 Task: Find connections with filter location Dehra Dūn with filter topic #energywith filter profile language French with filter current company Lodha  with filter school Mumbai Jobs with filter industry Operations Consulting with filter service category Print Design with filter keywords title Data Analyst
Action: Mouse moved to (482, 64)
Screenshot: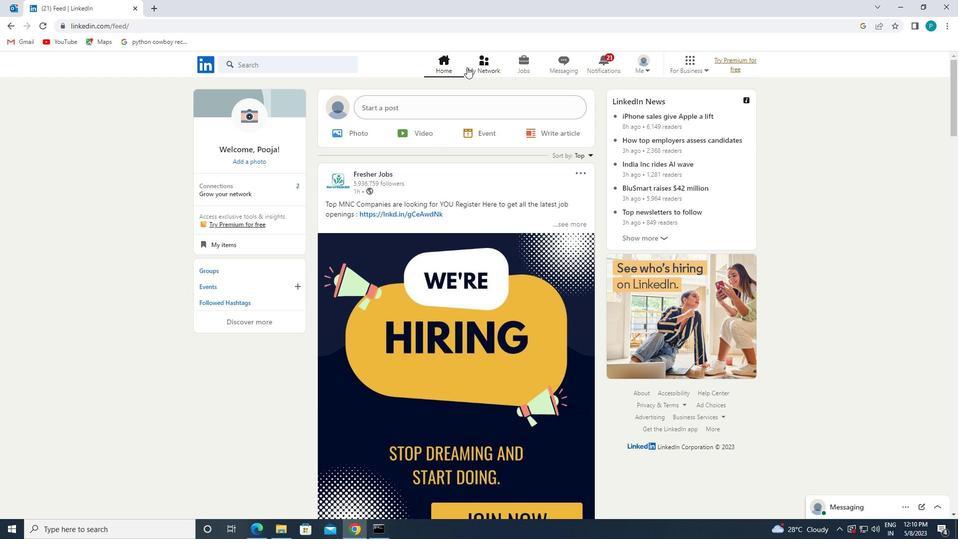 
Action: Mouse pressed left at (482, 64)
Screenshot: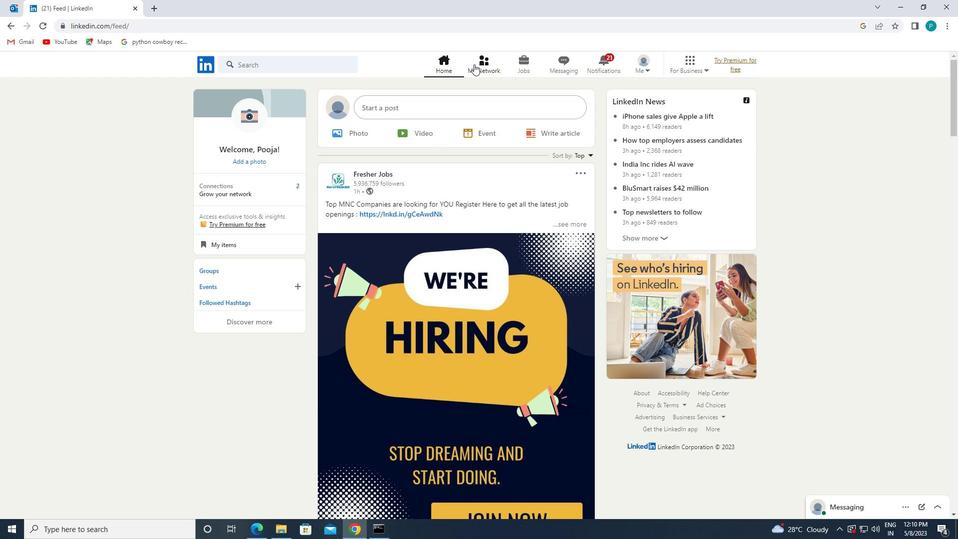 
Action: Mouse moved to (274, 114)
Screenshot: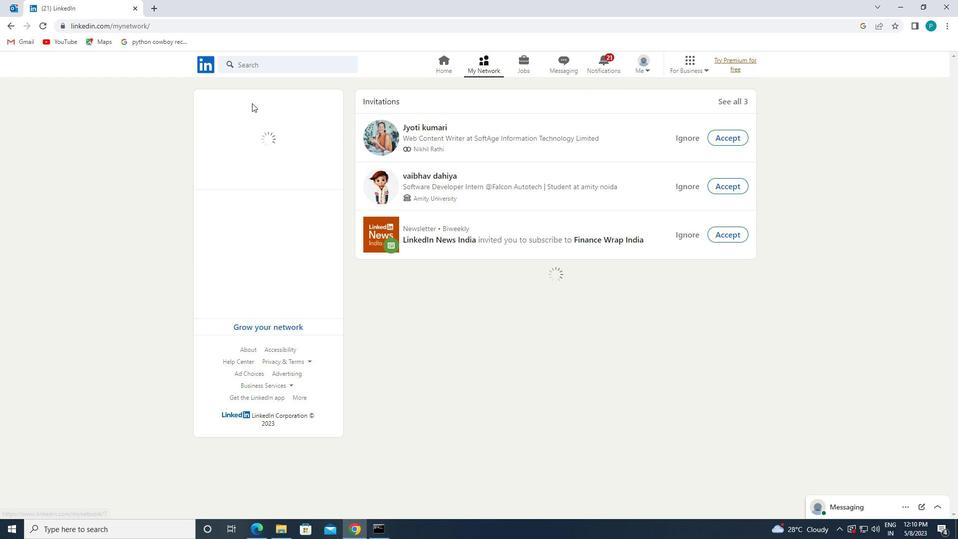 
Action: Mouse pressed left at (274, 114)
Screenshot: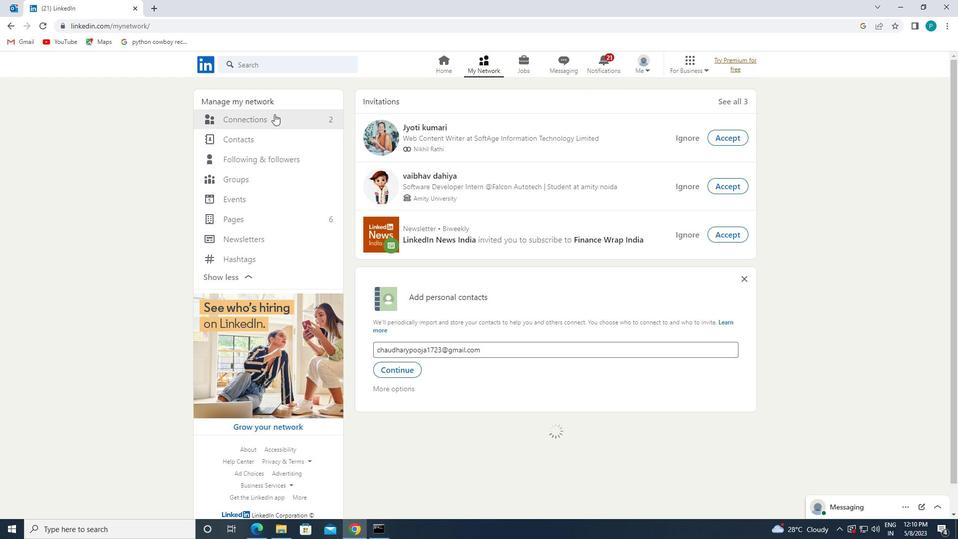 
Action: Mouse moved to (545, 116)
Screenshot: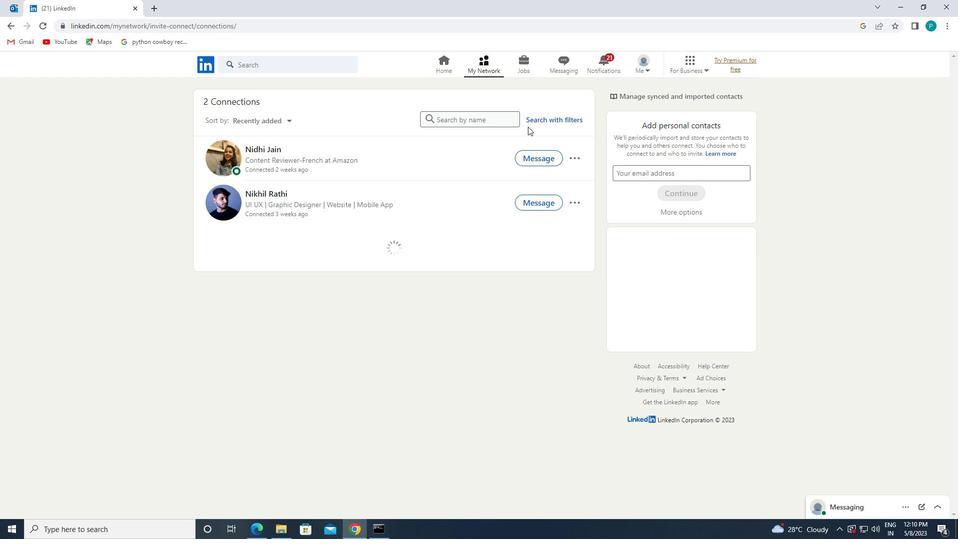 
Action: Mouse pressed left at (545, 116)
Screenshot: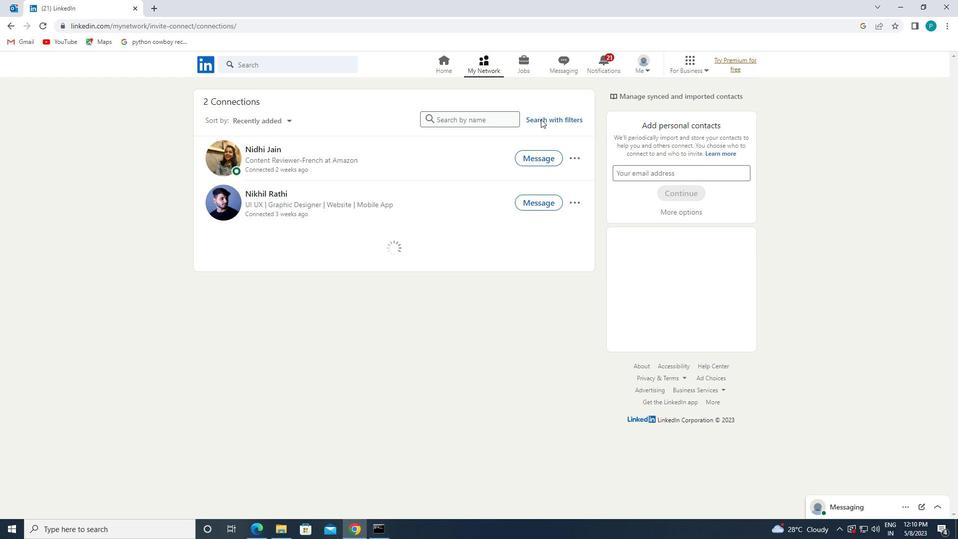 
Action: Mouse moved to (546, 123)
Screenshot: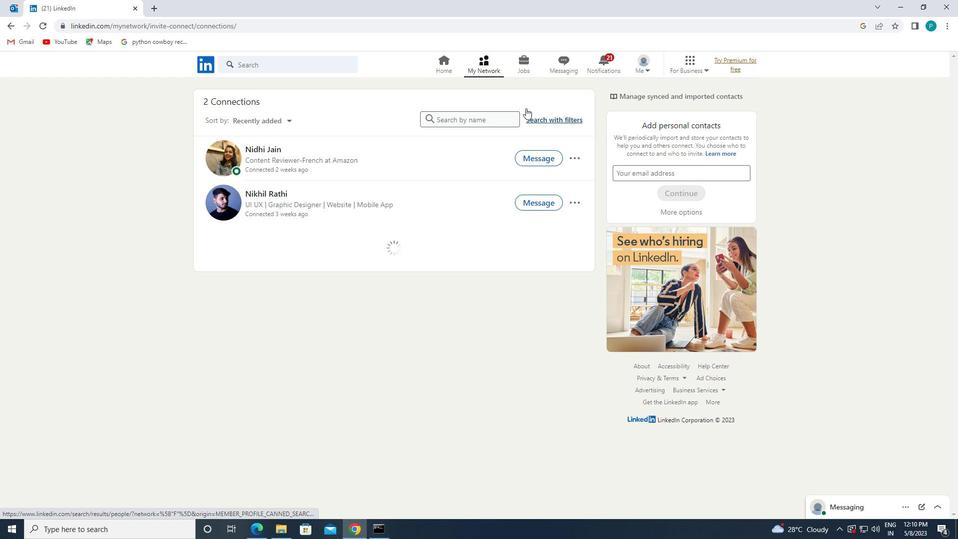 
Action: Mouse pressed left at (546, 123)
Screenshot: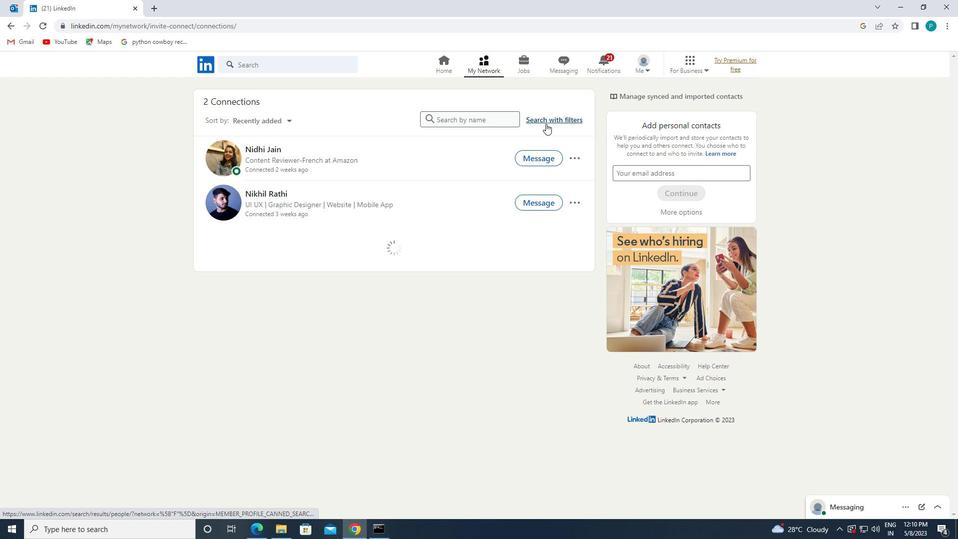 
Action: Mouse moved to (545, 122)
Screenshot: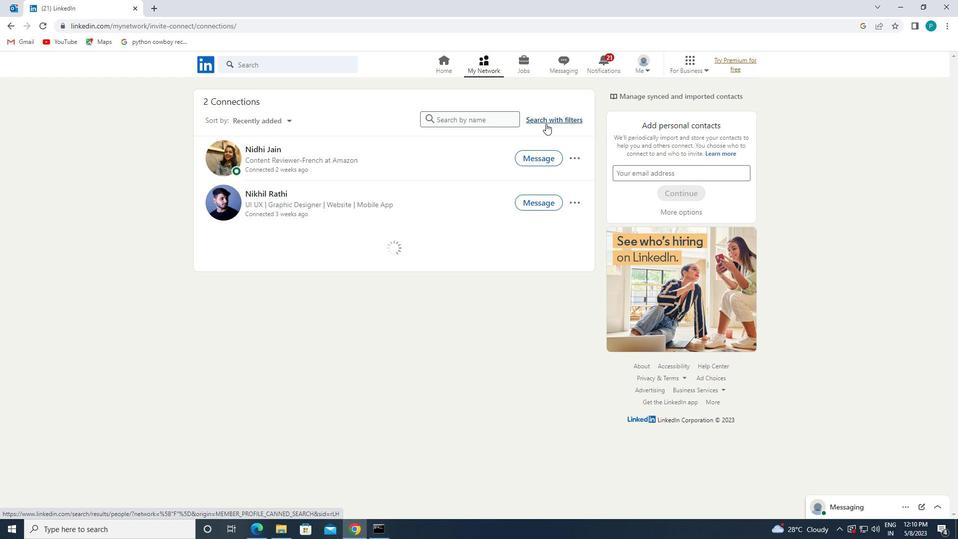 
Action: Mouse pressed left at (545, 122)
Screenshot: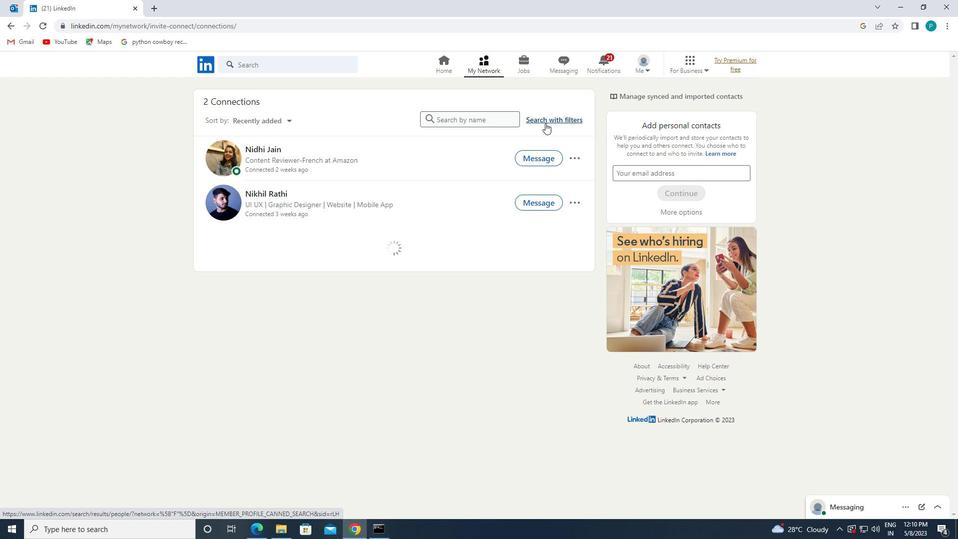 
Action: Mouse pressed left at (545, 122)
Screenshot: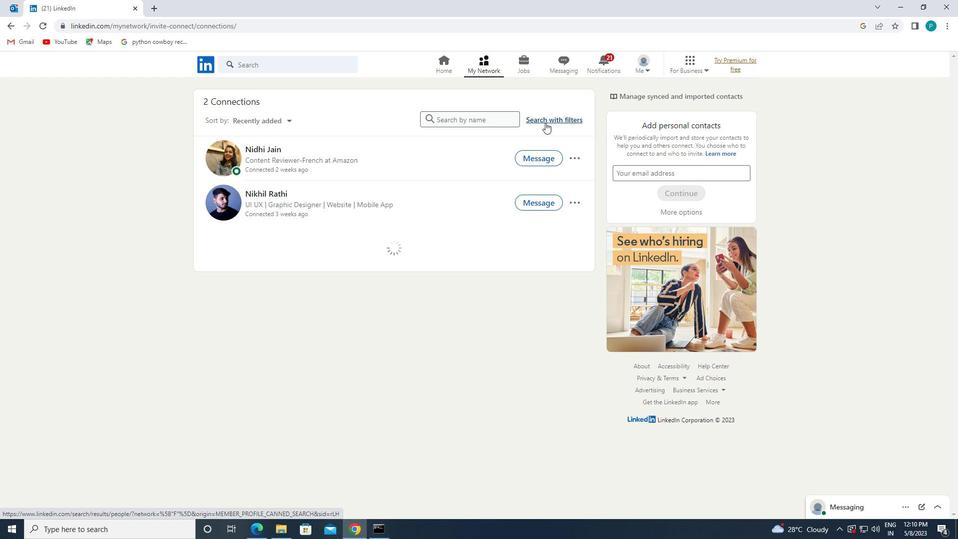 
Action: Mouse moved to (514, 90)
Screenshot: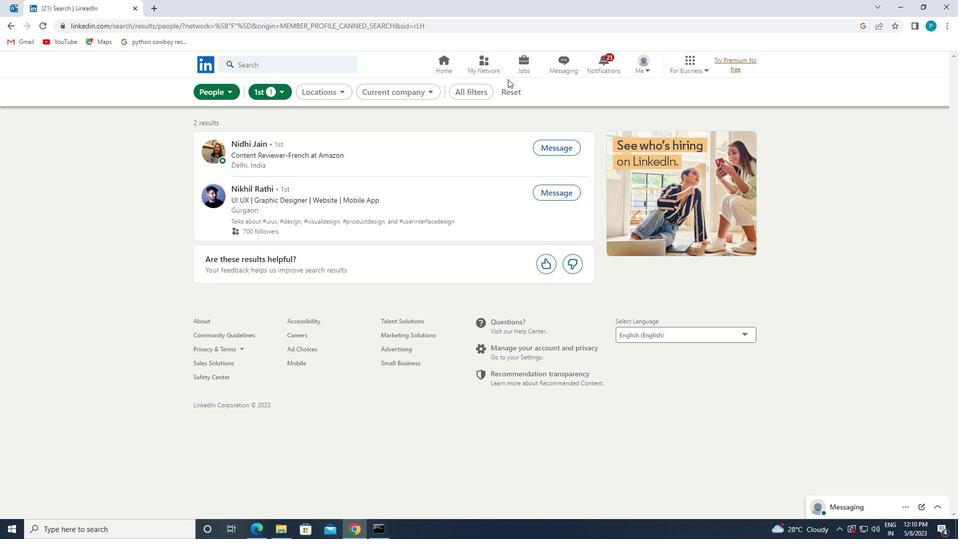 
Action: Mouse pressed left at (514, 90)
Screenshot: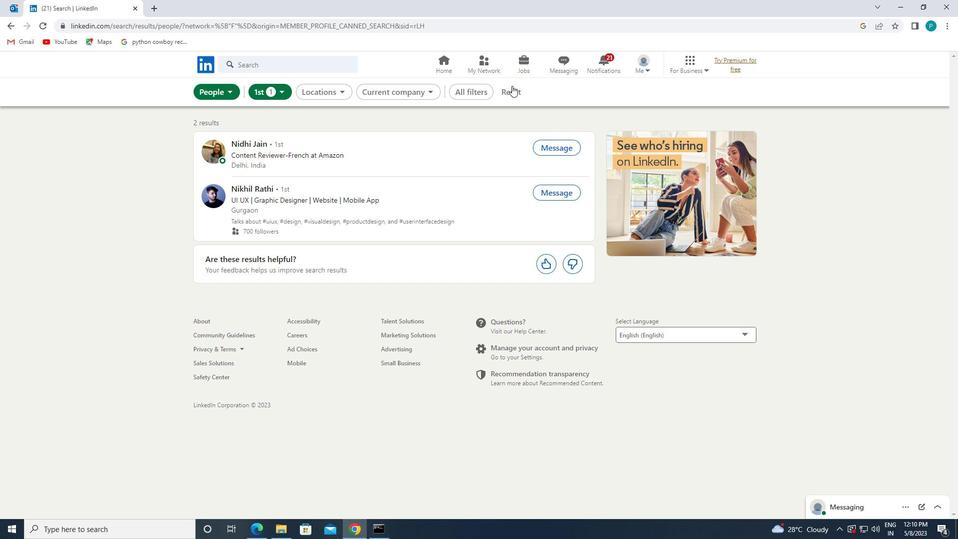 
Action: Mouse moved to (497, 83)
Screenshot: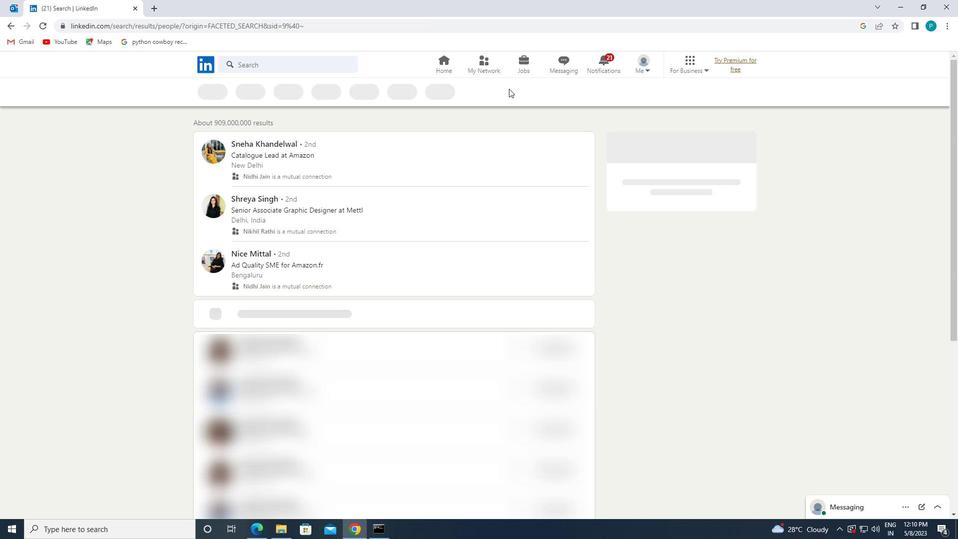 
Action: Mouse pressed left at (497, 83)
Screenshot: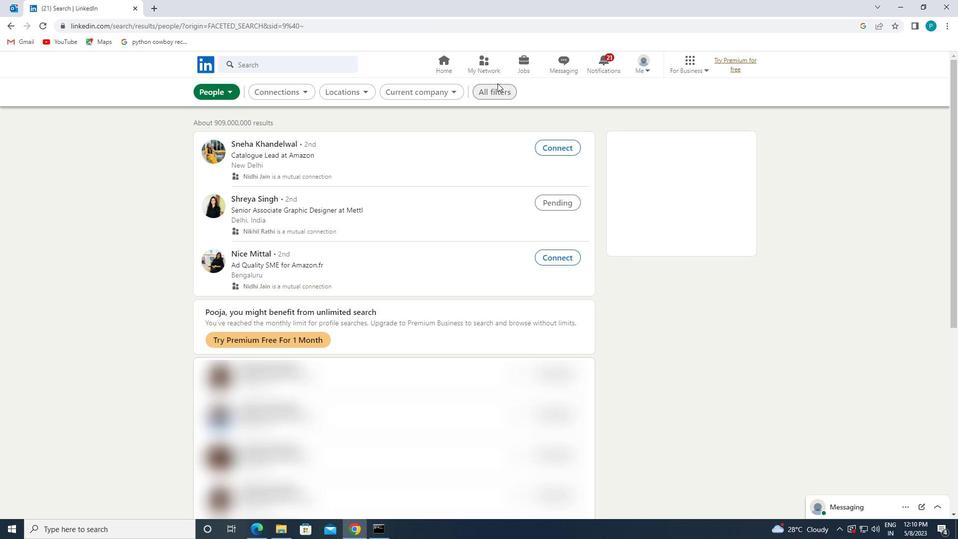 
Action: Mouse moved to (501, 87)
Screenshot: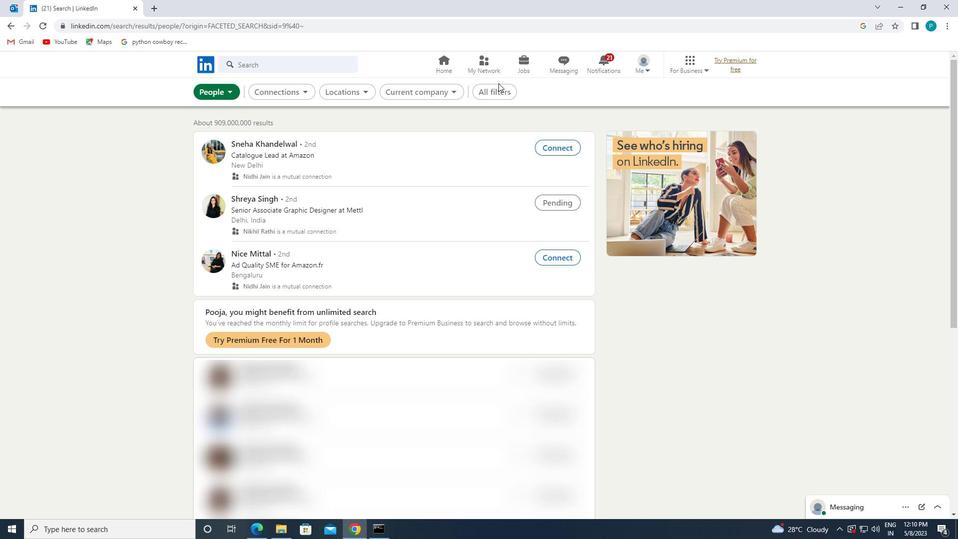 
Action: Mouse pressed left at (501, 87)
Screenshot: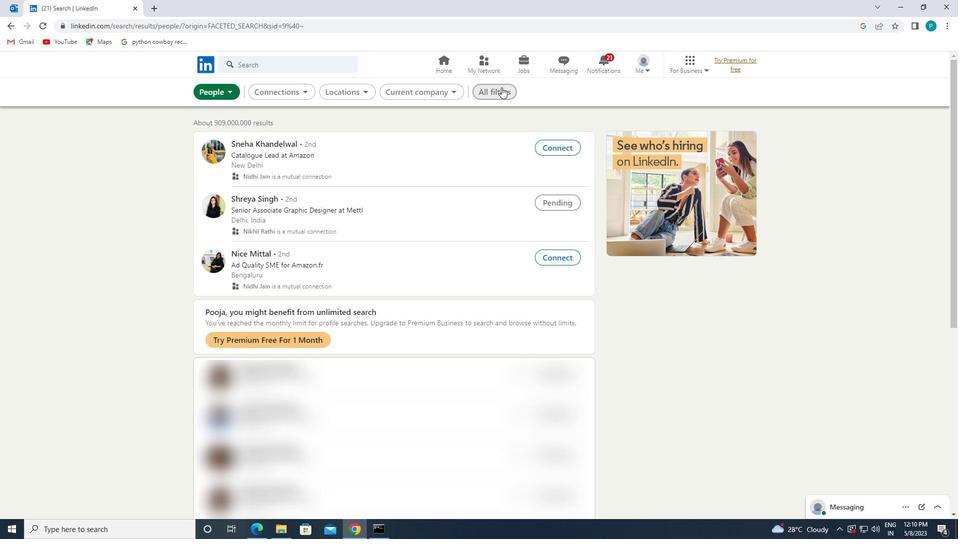 
Action: Mouse moved to (825, 218)
Screenshot: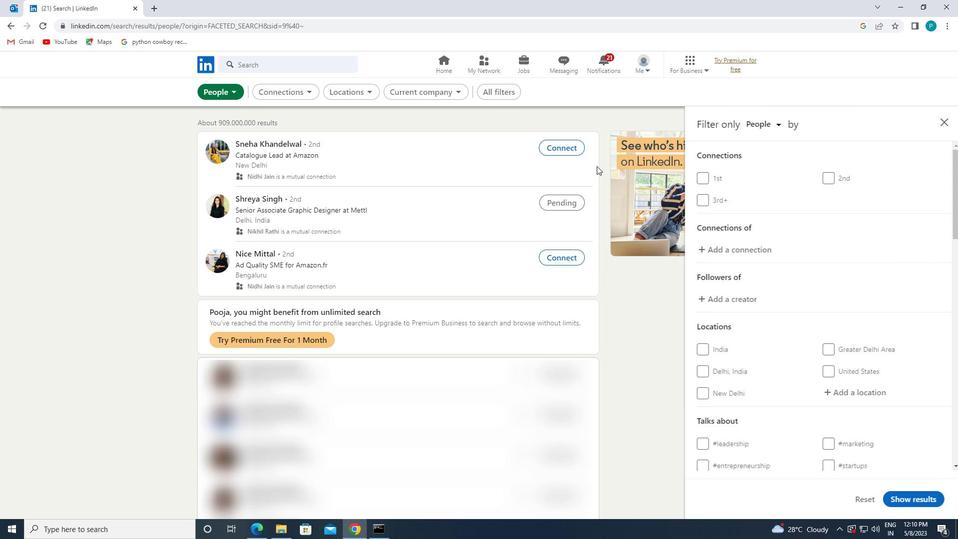 
Action: Mouse scrolled (825, 218) with delta (0, 0)
Screenshot: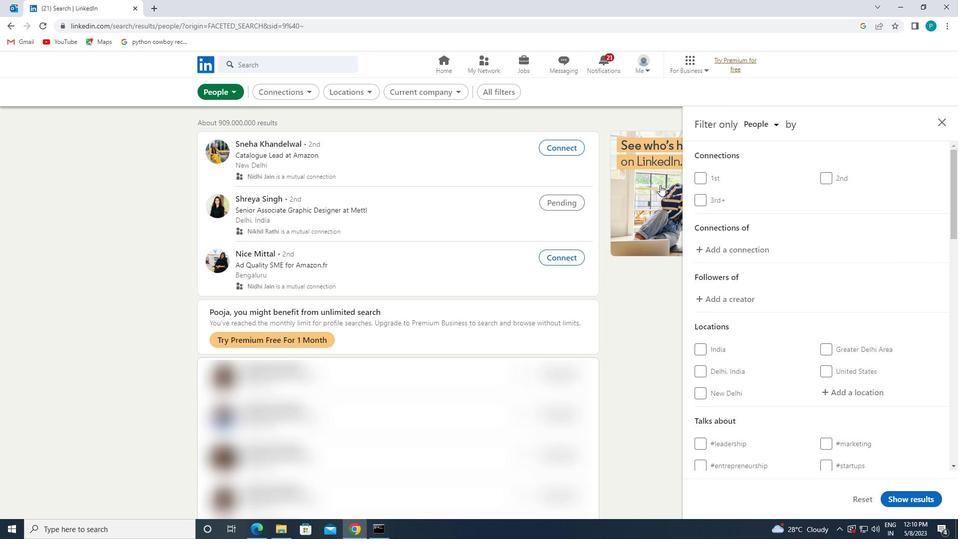 
Action: Mouse moved to (826, 220)
Screenshot: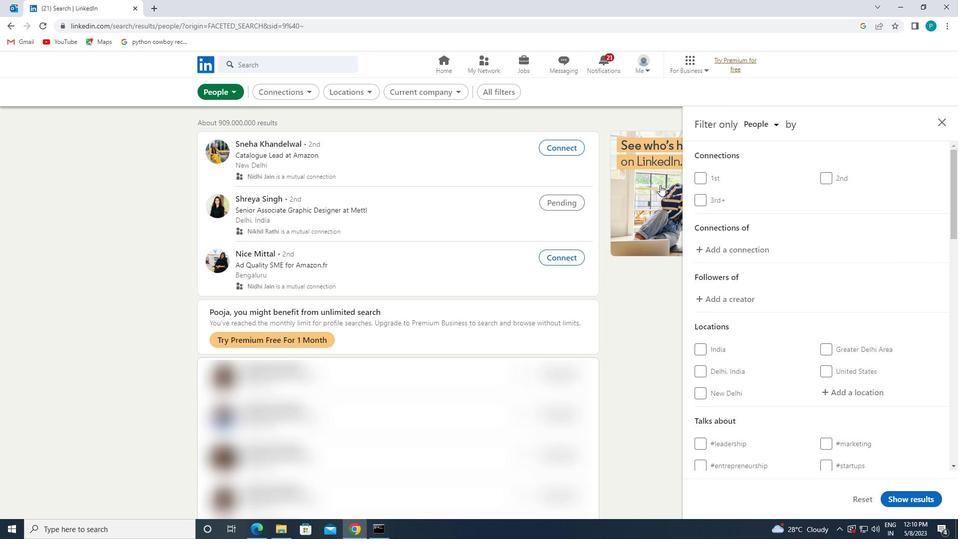 
Action: Mouse scrolled (826, 220) with delta (0, 0)
Screenshot: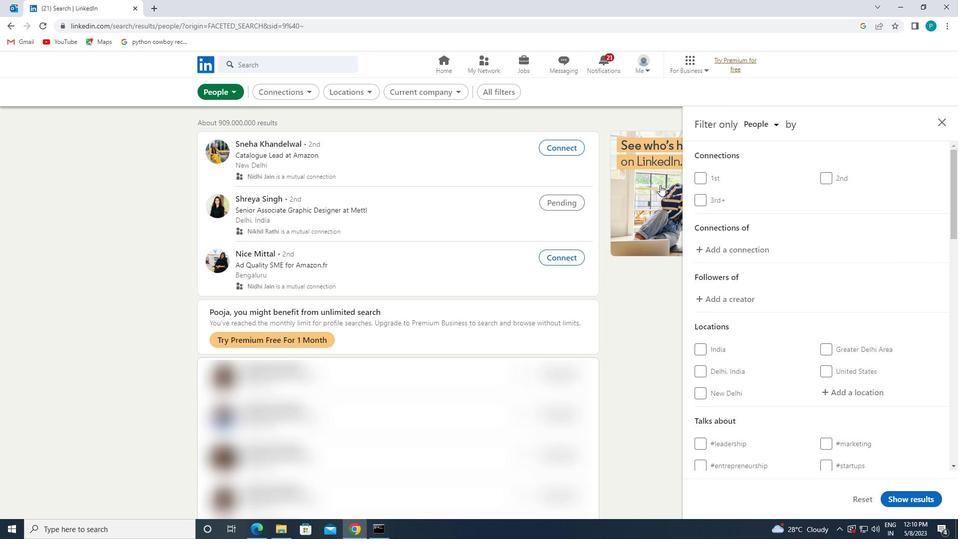 
Action: Mouse moved to (826, 222)
Screenshot: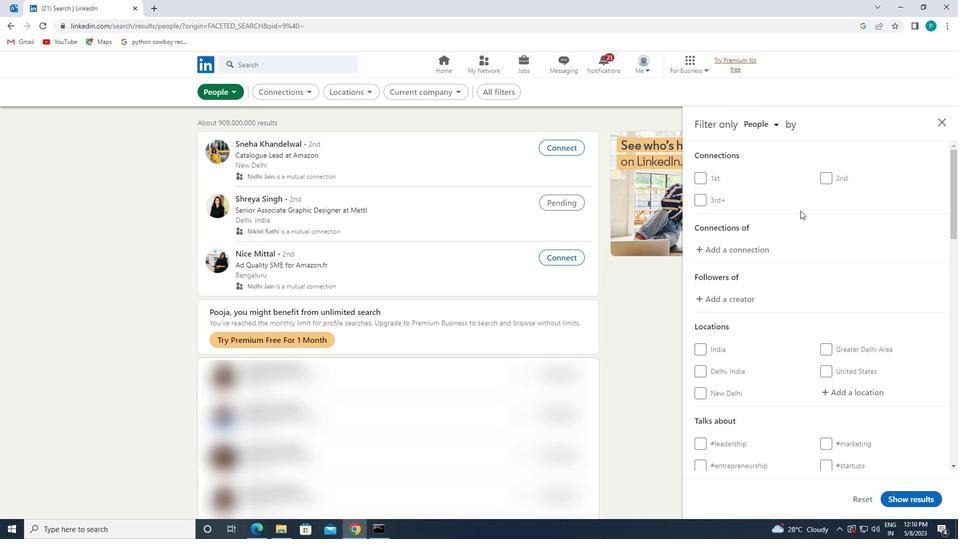 
Action: Mouse scrolled (826, 221) with delta (0, 0)
Screenshot: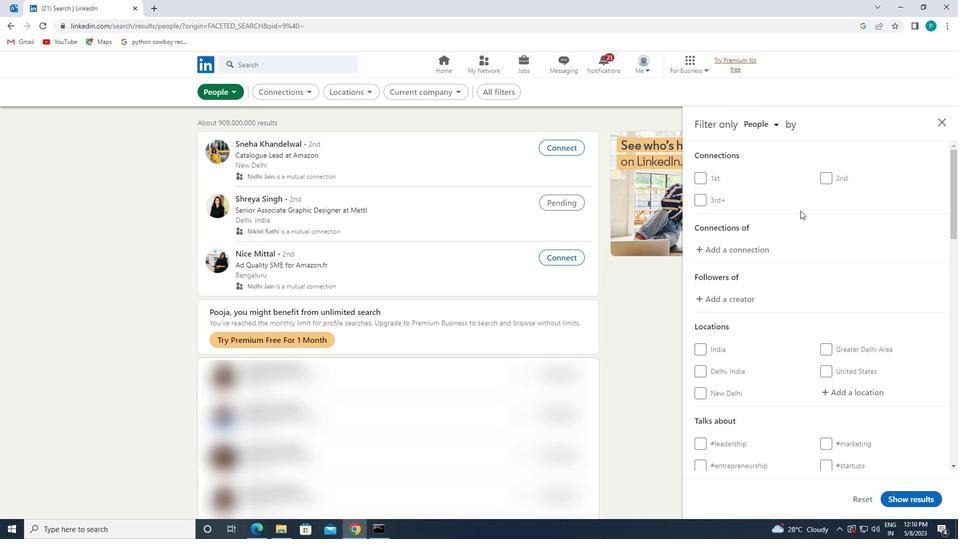 
Action: Mouse moved to (836, 249)
Screenshot: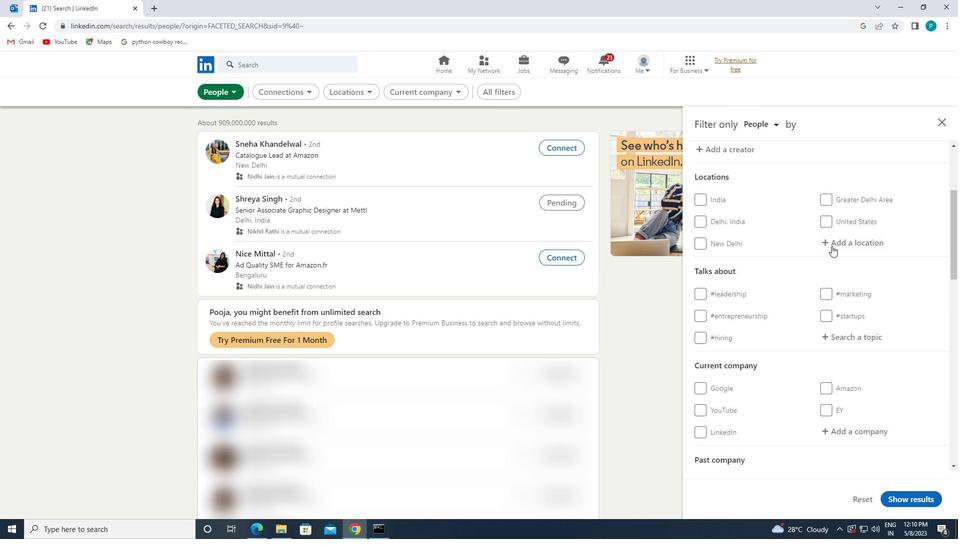 
Action: Mouse pressed left at (836, 249)
Screenshot: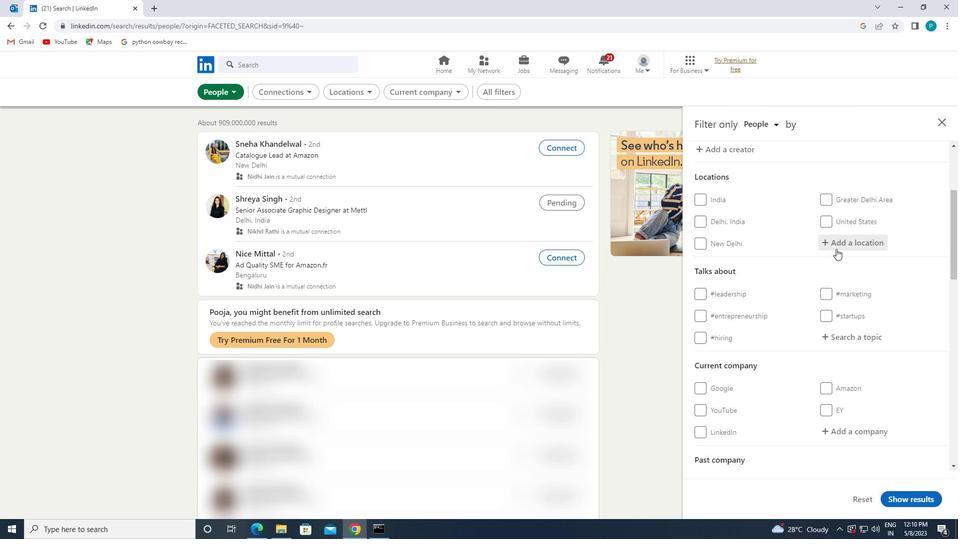
Action: Key pressed <Key.caps_lock>d<Key.caps_lock>hera<Key.space><Key.caps_lock>d<Key.caps_lock>un
Screenshot: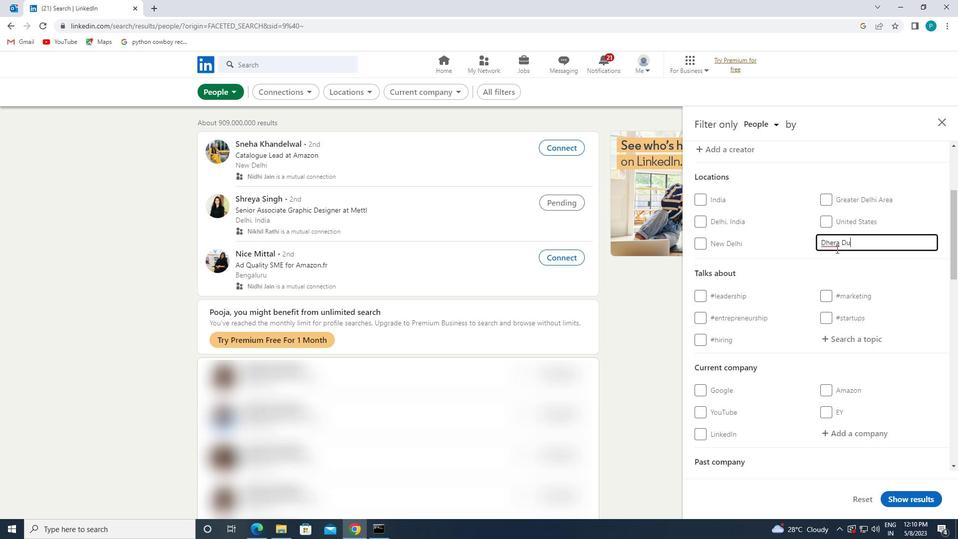 
Action: Mouse moved to (863, 330)
Screenshot: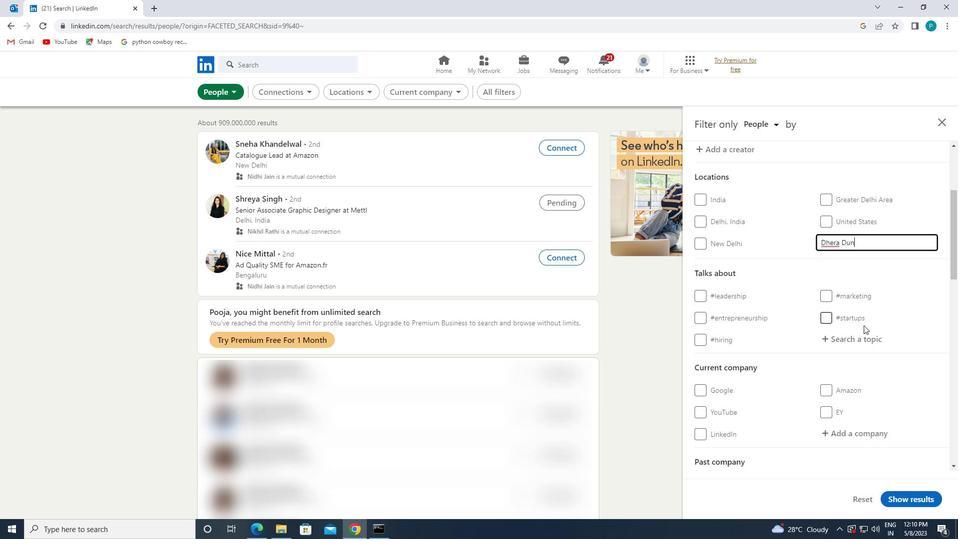 
Action: Mouse pressed left at (863, 330)
Screenshot: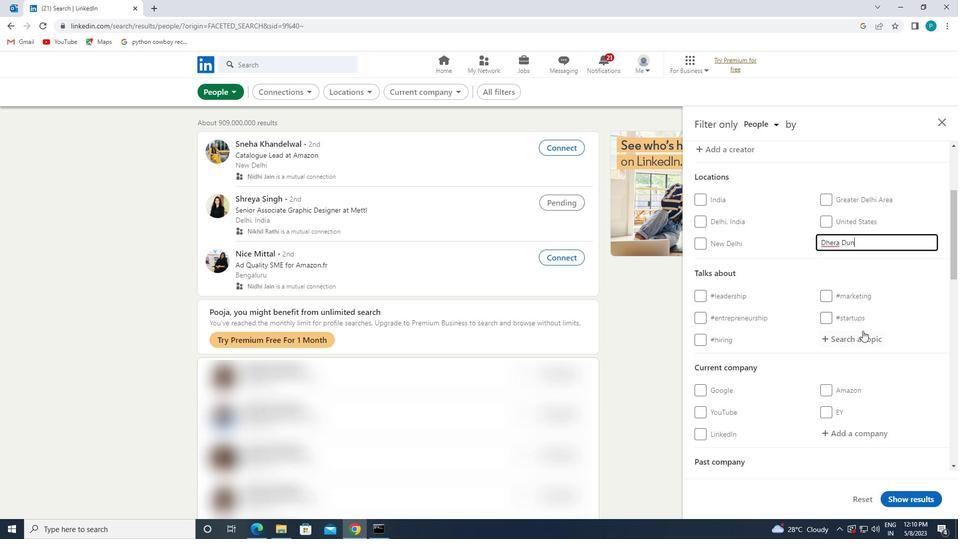 
Action: Mouse moved to (880, 344)
Screenshot: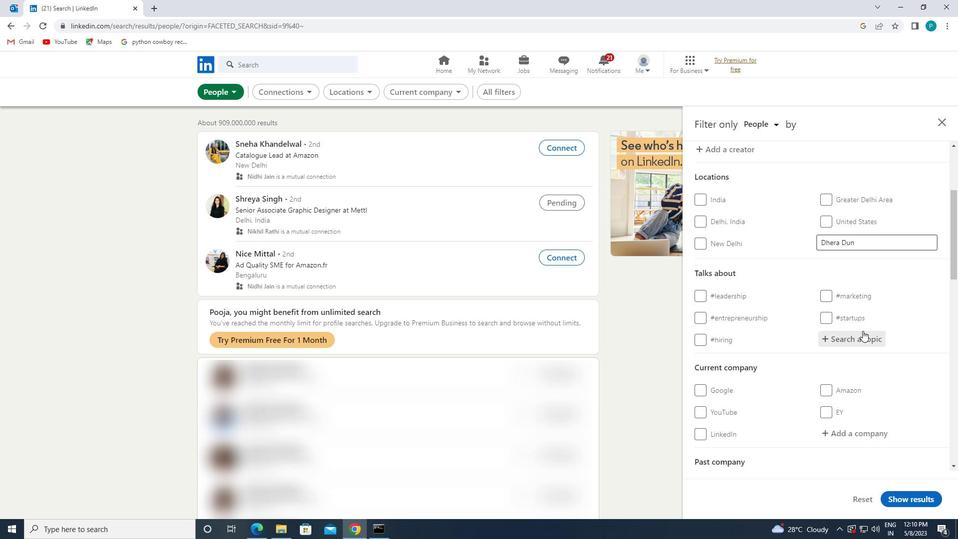 
Action: Key pressed <Key.shift>#ENERGY
Screenshot: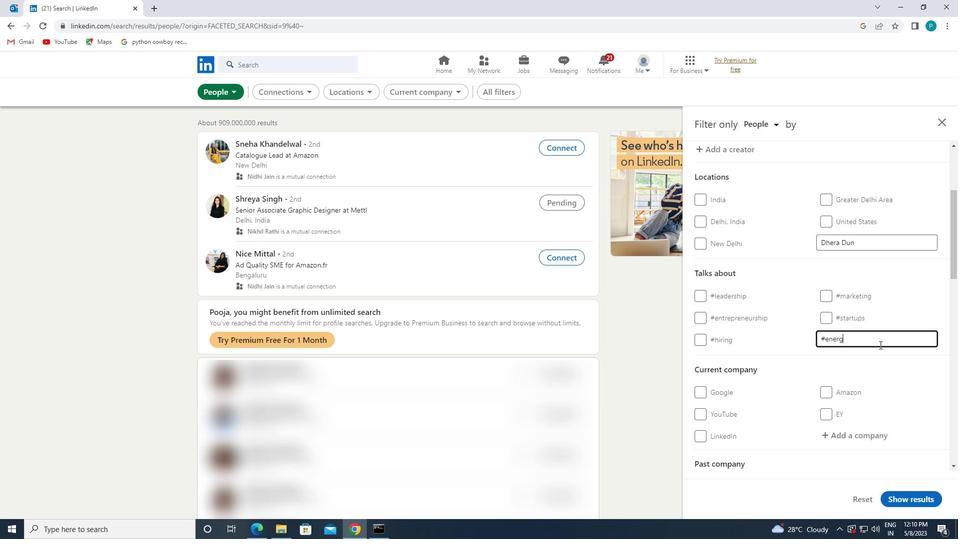 
Action: Mouse scrolled (880, 344) with delta (0, 0)
Screenshot: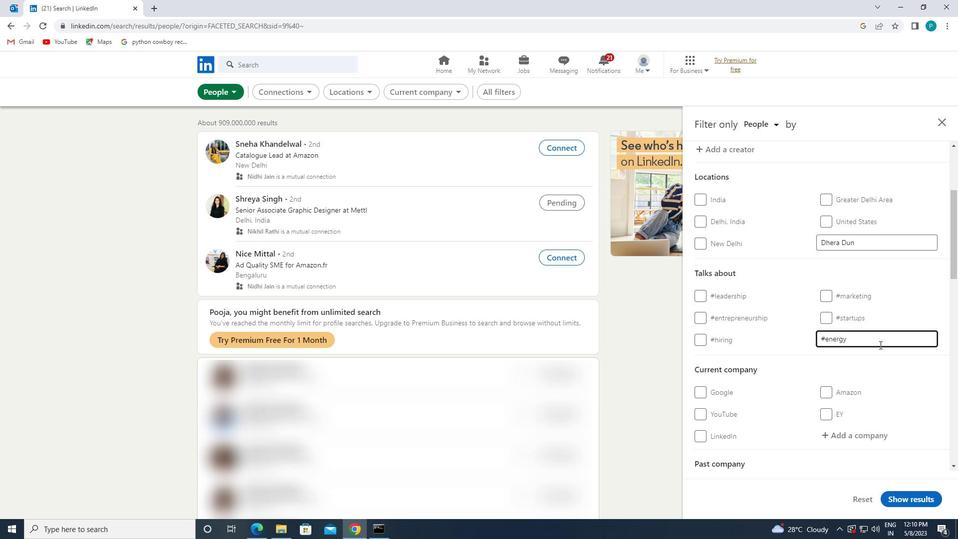 
Action: Mouse moved to (879, 346)
Screenshot: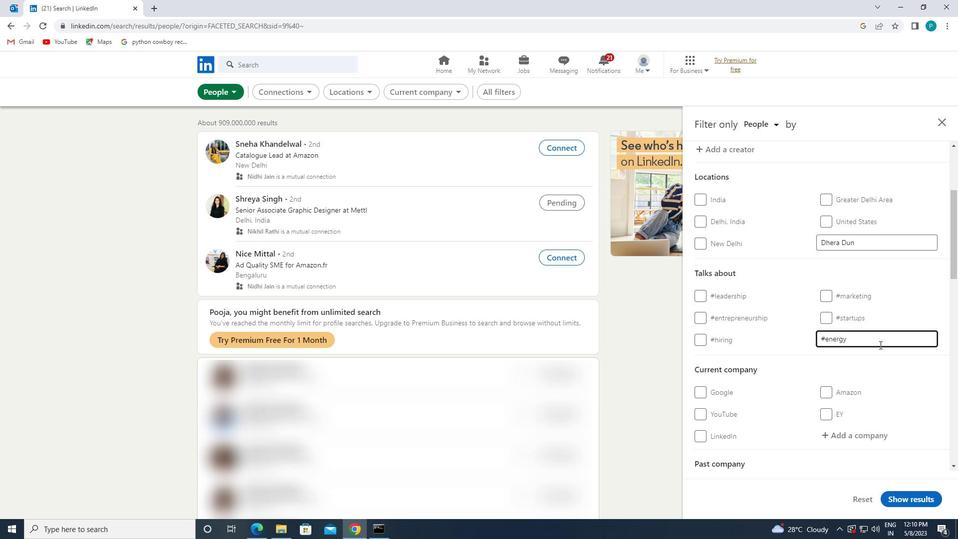 
Action: Mouse scrolled (879, 345) with delta (0, 0)
Screenshot: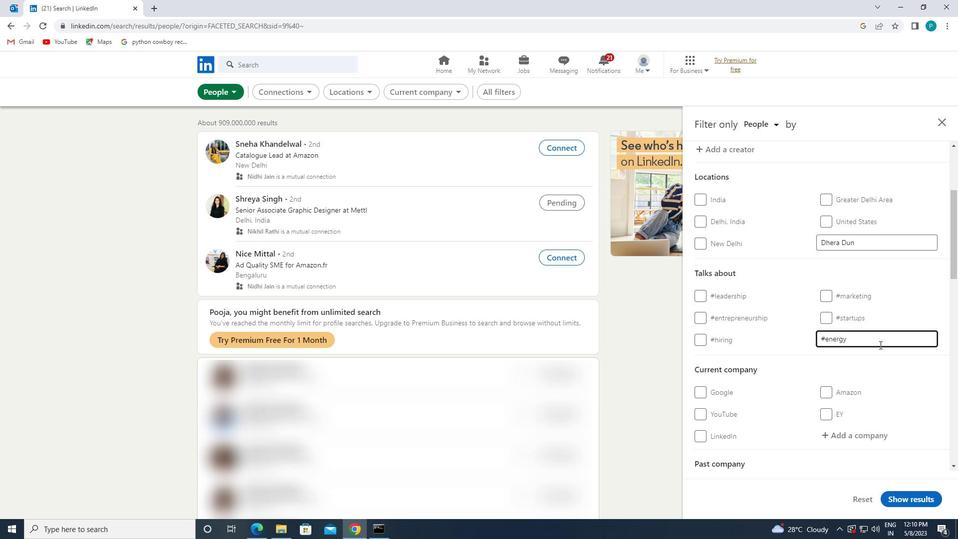 
Action: Mouse moved to (815, 337)
Screenshot: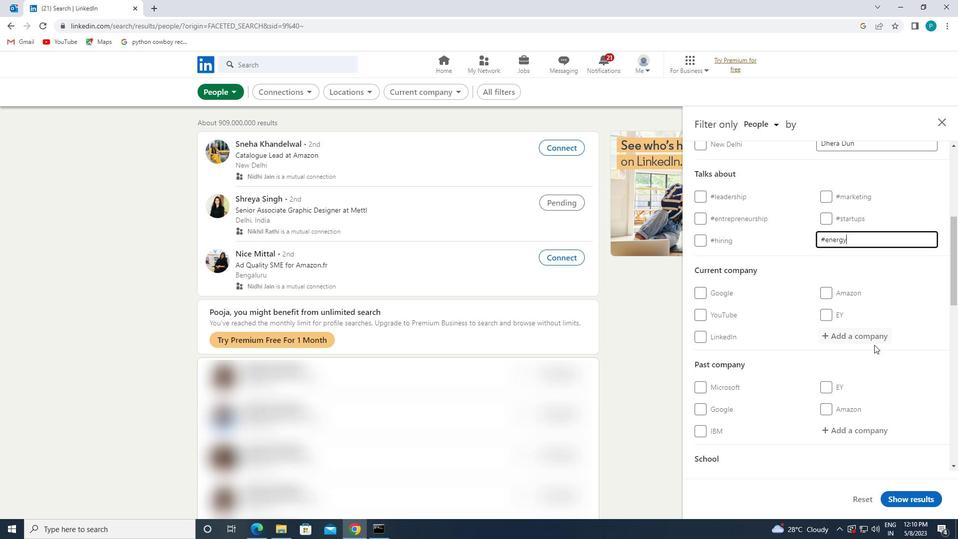 
Action: Mouse scrolled (815, 336) with delta (0, 0)
Screenshot: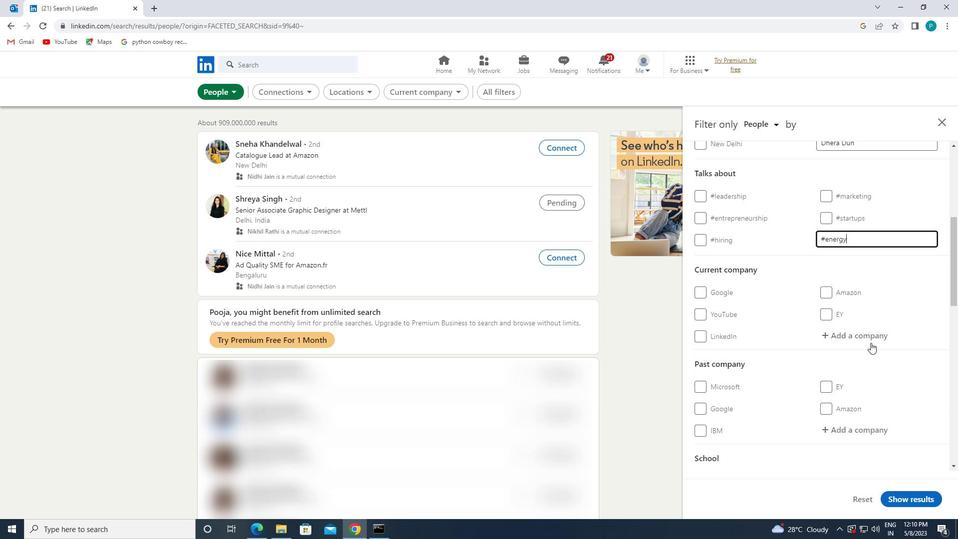 
Action: Mouse moved to (815, 337)
Screenshot: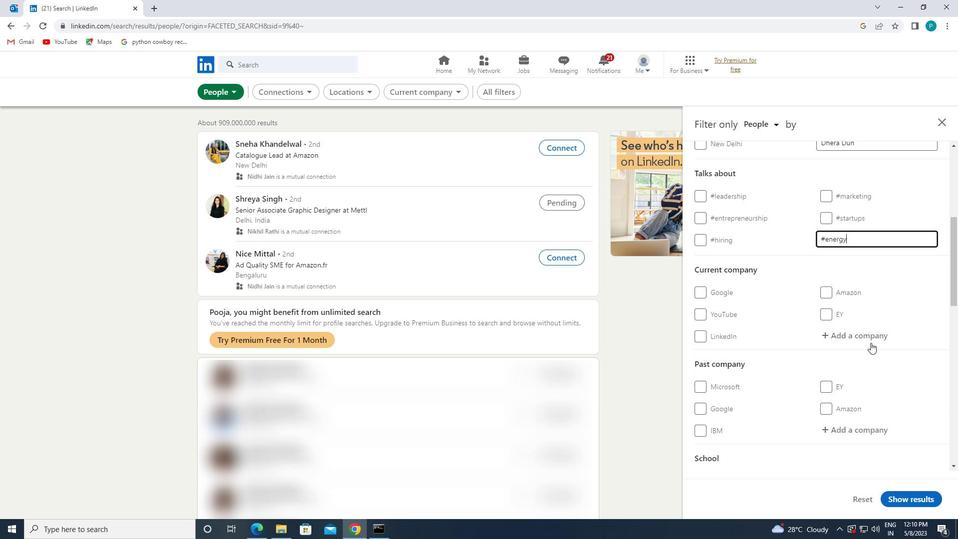 
Action: Mouse scrolled (815, 336) with delta (0, 0)
Screenshot: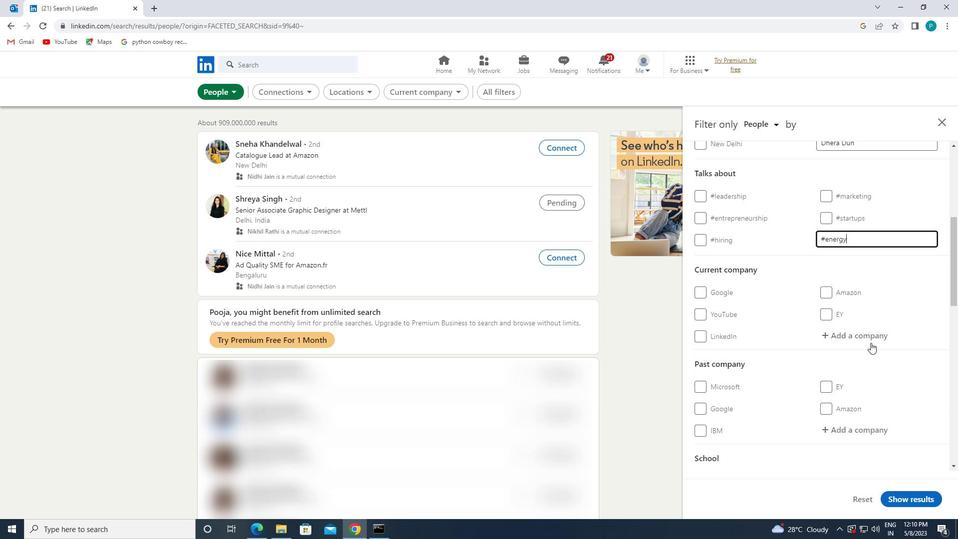 
Action: Mouse moved to (813, 337)
Screenshot: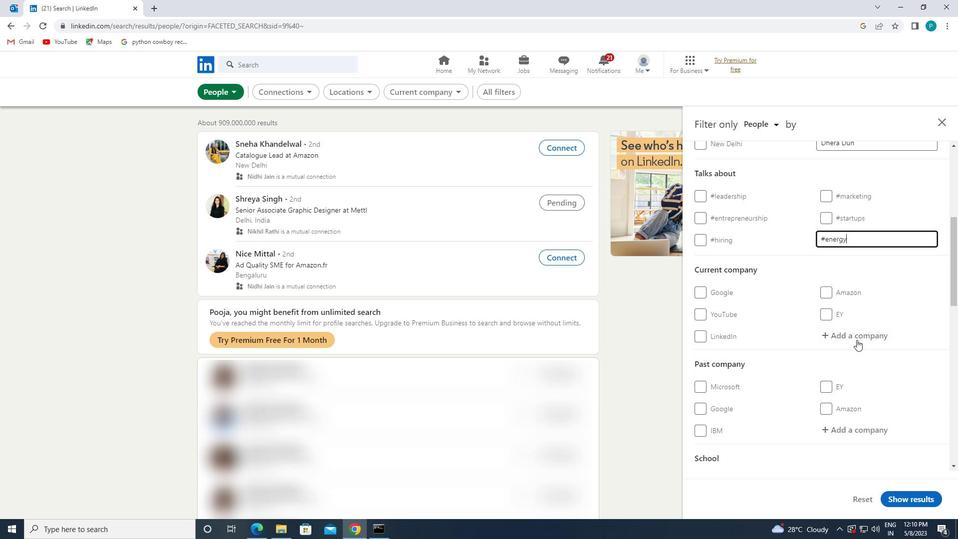 
Action: Mouse scrolled (813, 336) with delta (0, 0)
Screenshot: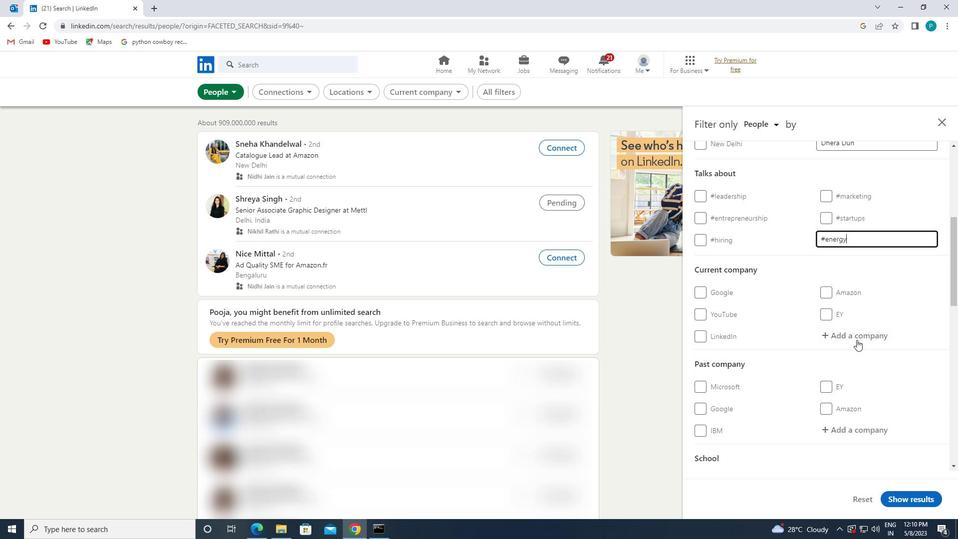 
Action: Mouse moved to (792, 360)
Screenshot: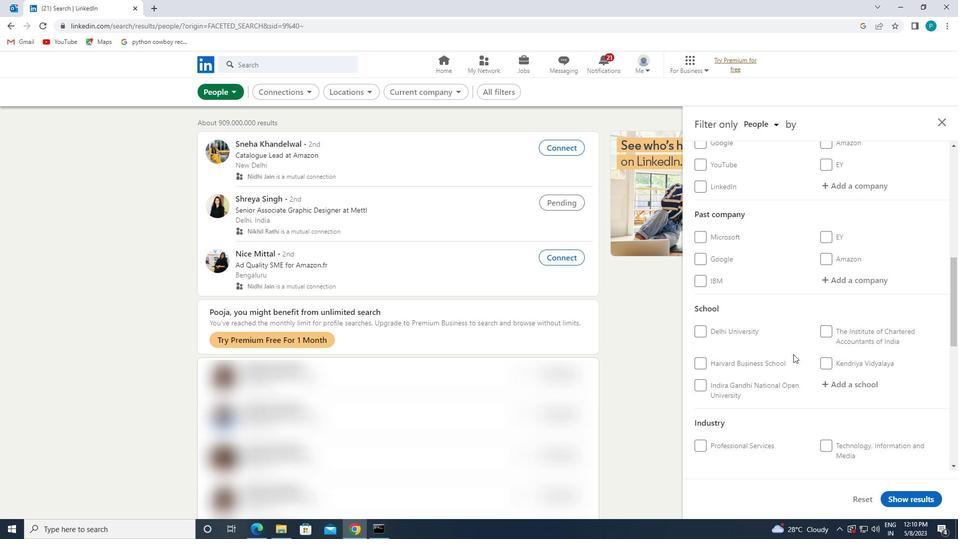 
Action: Mouse scrolled (792, 359) with delta (0, 0)
Screenshot: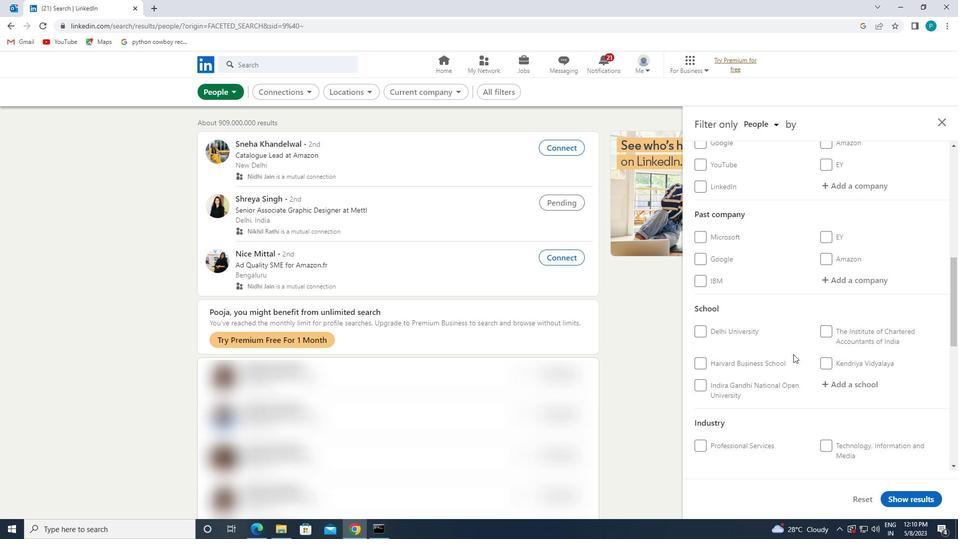 
Action: Mouse moved to (791, 361)
Screenshot: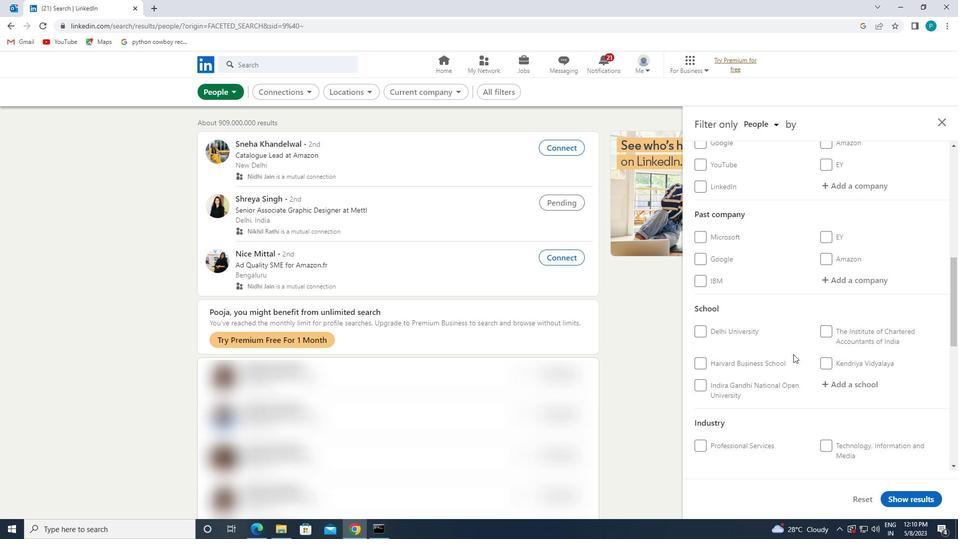 
Action: Mouse scrolled (791, 360) with delta (0, 0)
Screenshot: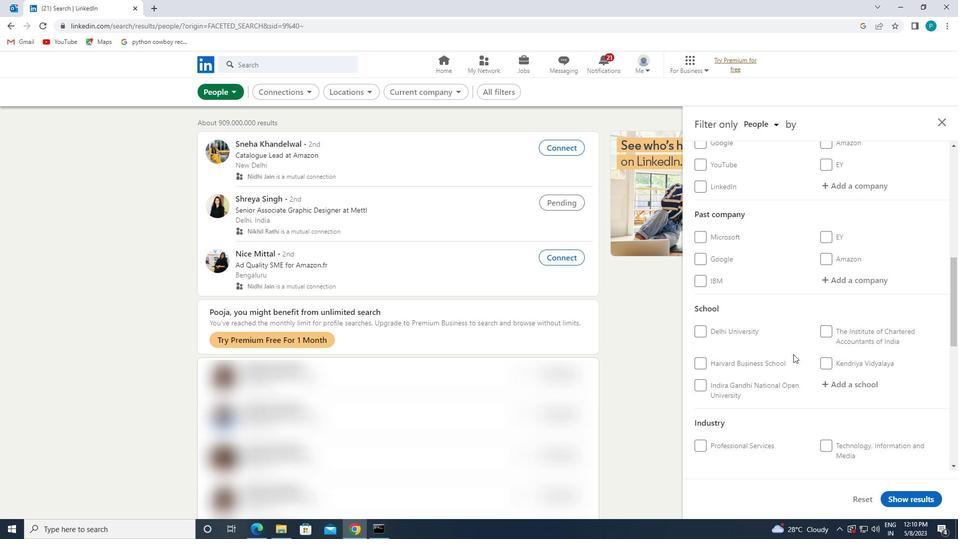 
Action: Mouse moved to (790, 362)
Screenshot: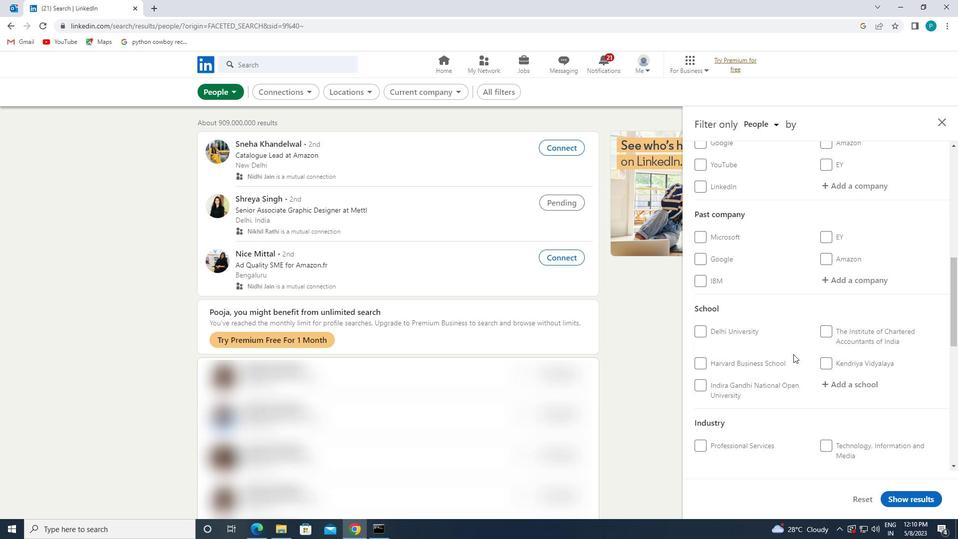 
Action: Mouse scrolled (790, 362) with delta (0, 0)
Screenshot: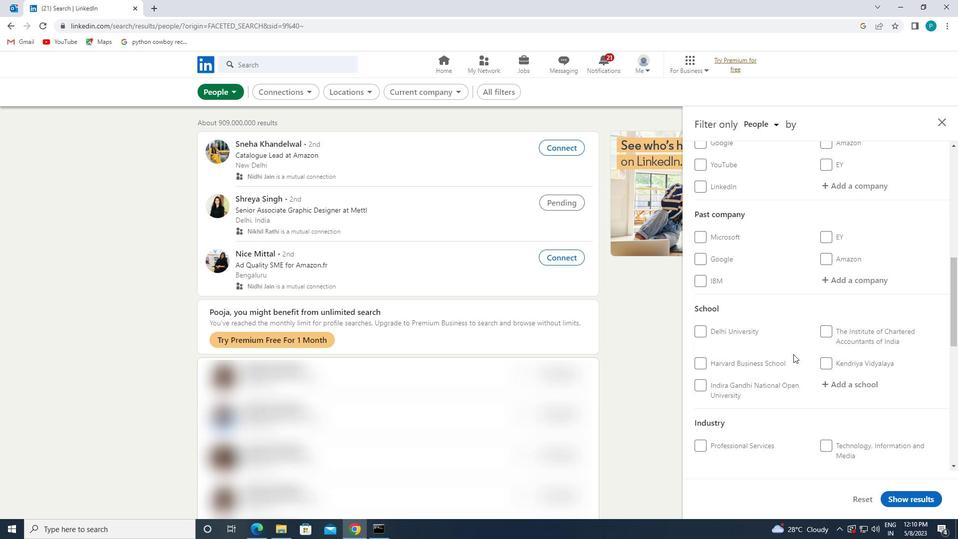 
Action: Mouse moved to (835, 412)
Screenshot: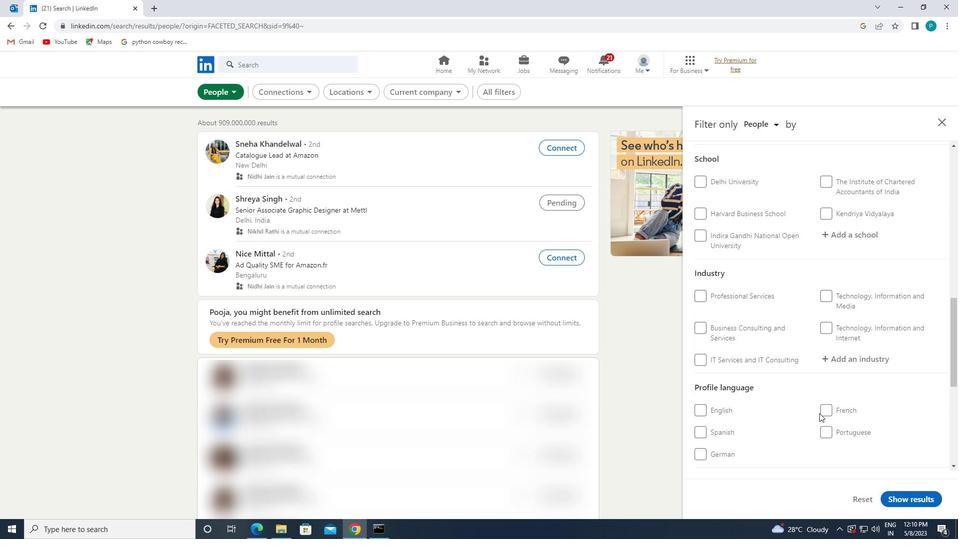 
Action: Mouse pressed left at (835, 412)
Screenshot: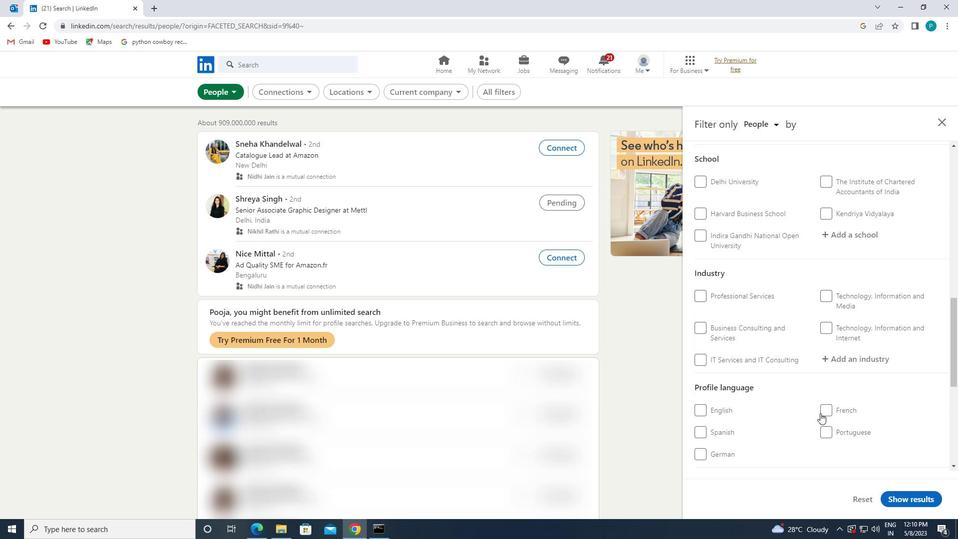 
Action: Mouse moved to (872, 408)
Screenshot: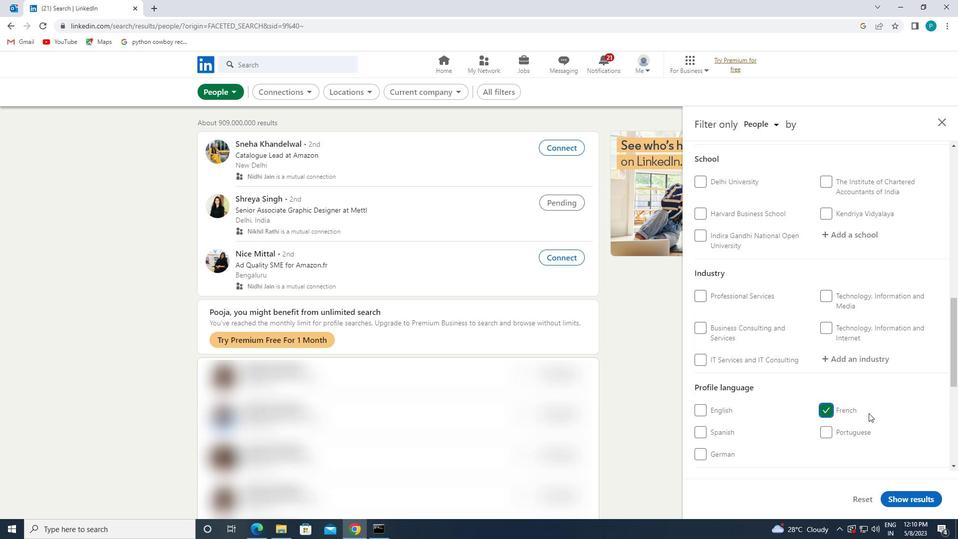 
Action: Mouse scrolled (872, 408) with delta (0, 0)
Screenshot: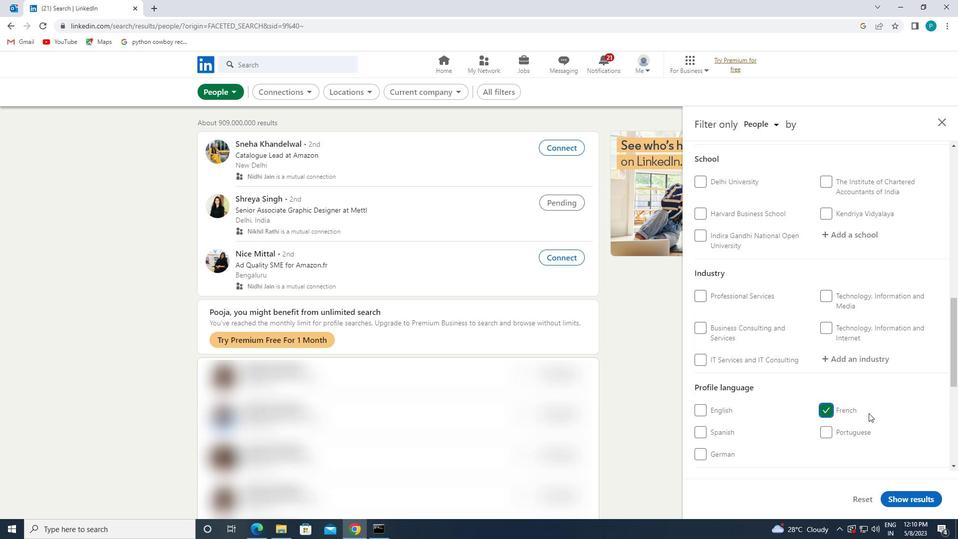 
Action: Mouse moved to (872, 407)
Screenshot: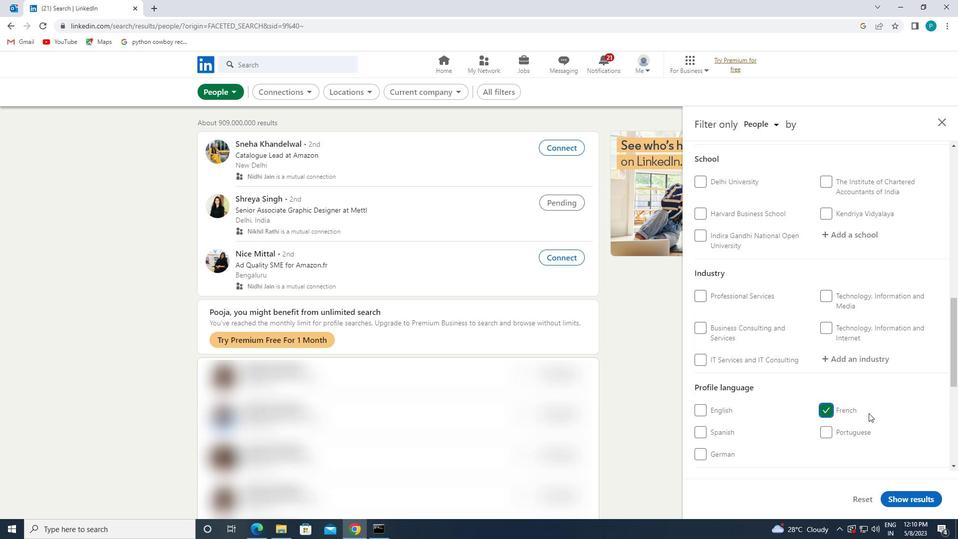 
Action: Mouse scrolled (872, 408) with delta (0, 0)
Screenshot: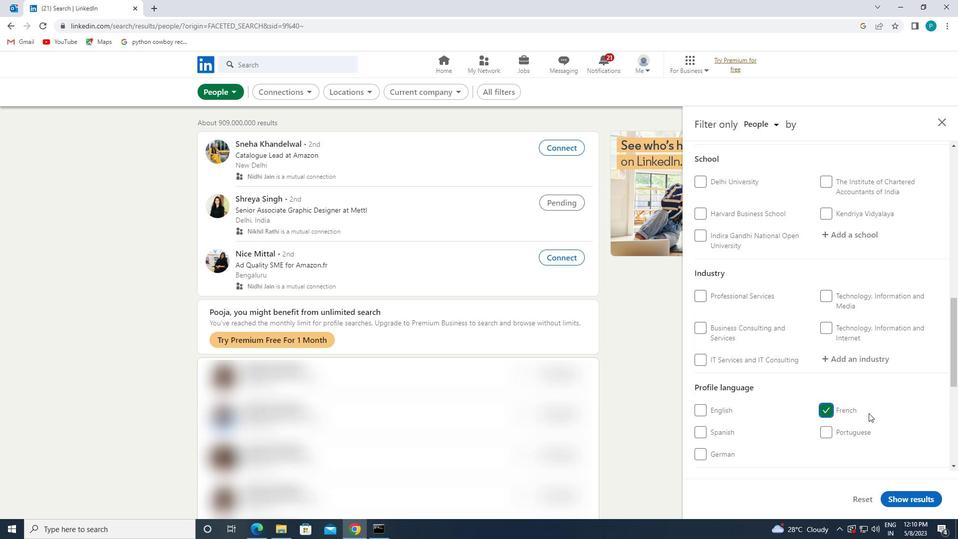 
Action: Mouse moved to (871, 407)
Screenshot: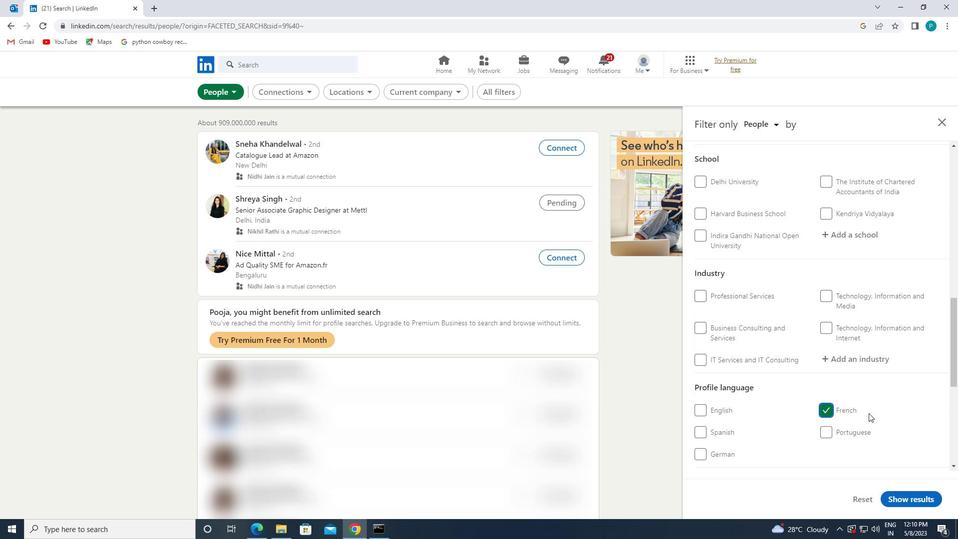 
Action: Mouse scrolled (871, 407) with delta (0, 0)
Screenshot: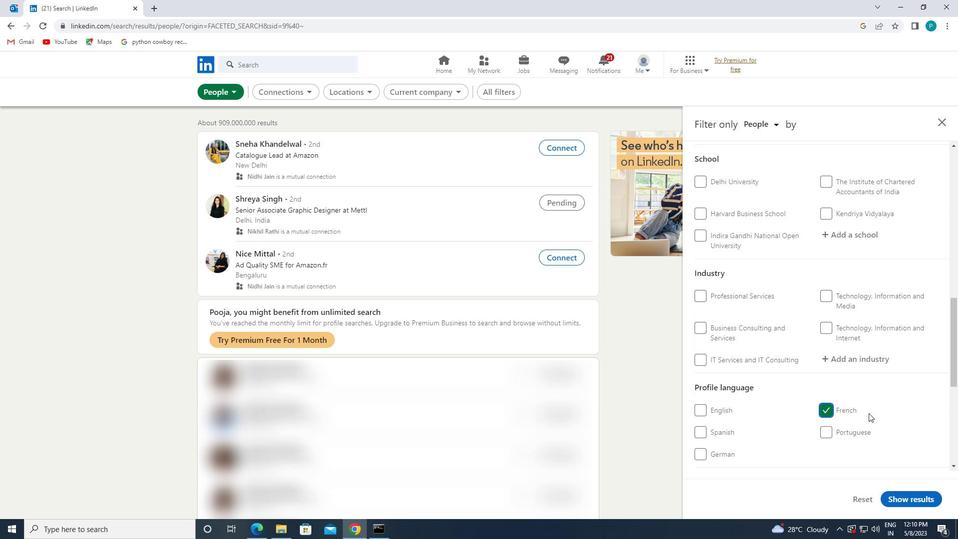 
Action: Mouse scrolled (871, 407) with delta (0, 0)
Screenshot: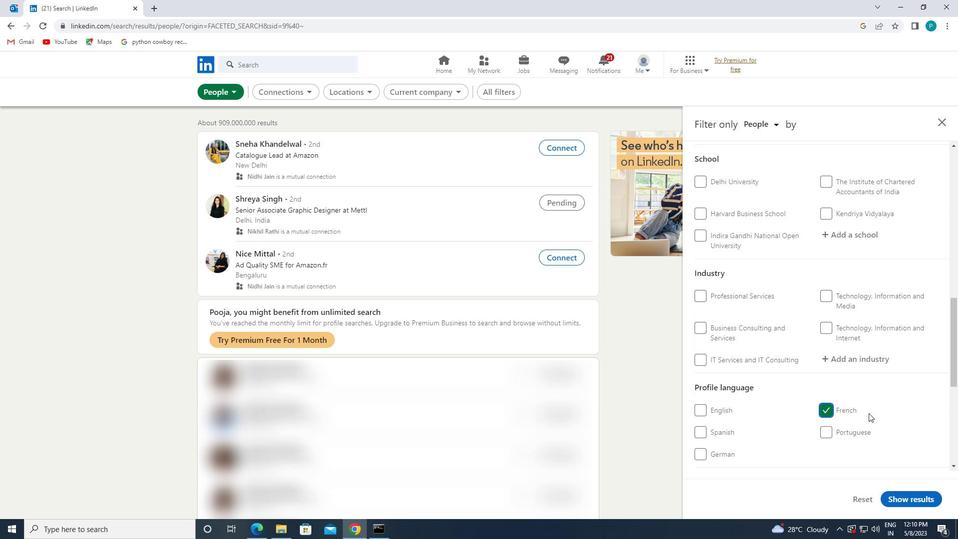 
Action: Mouse moved to (871, 406)
Screenshot: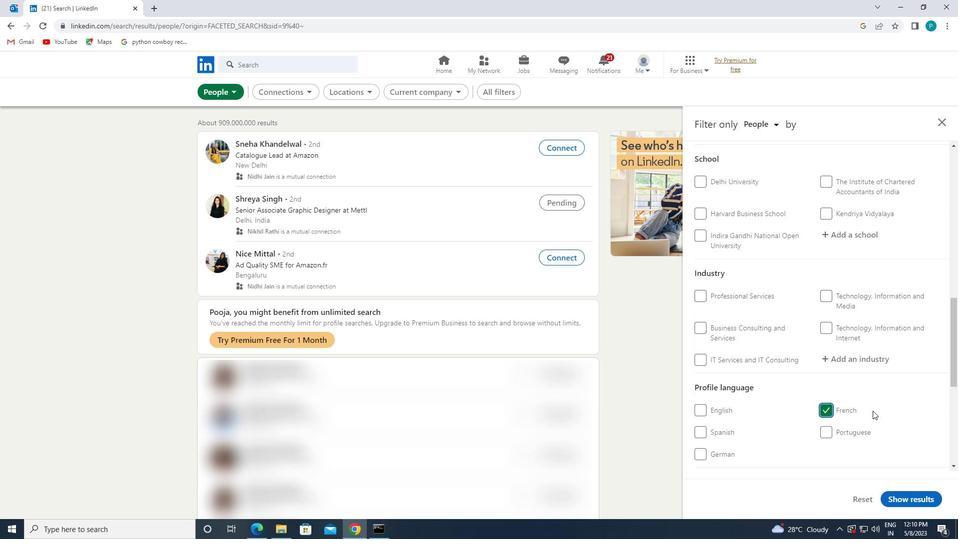 
Action: Mouse scrolled (871, 406) with delta (0, 0)
Screenshot: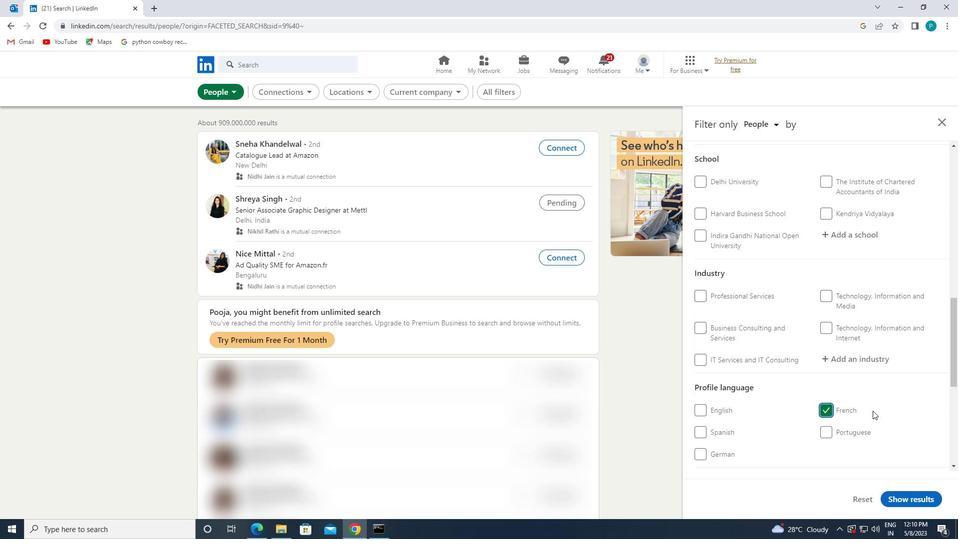 
Action: Mouse moved to (874, 367)
Screenshot: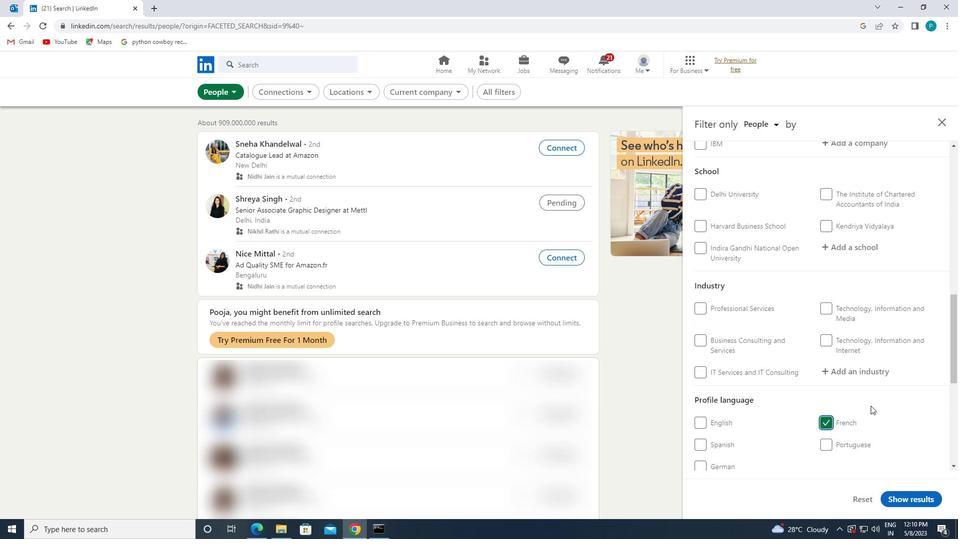 
Action: Mouse scrolled (874, 367) with delta (0, 0)
Screenshot: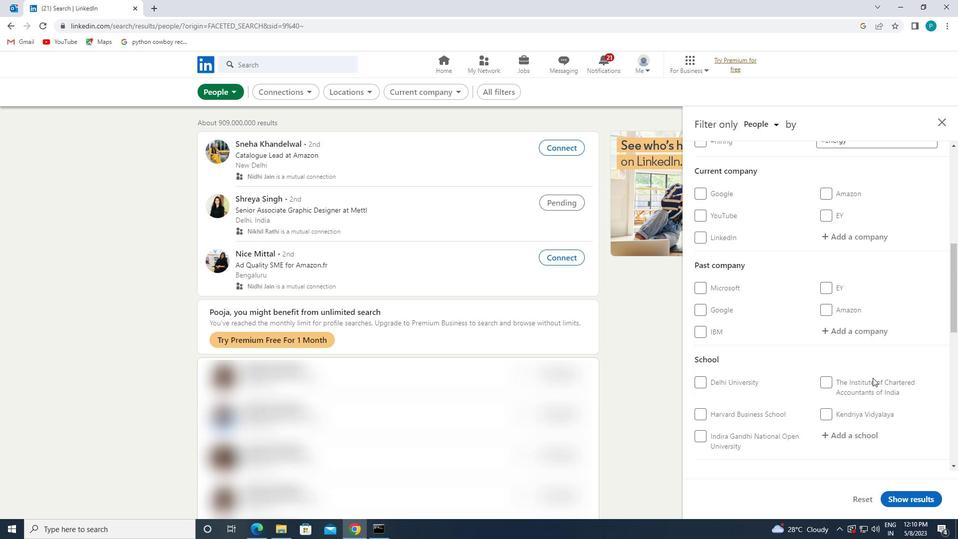 
Action: Mouse moved to (874, 366)
Screenshot: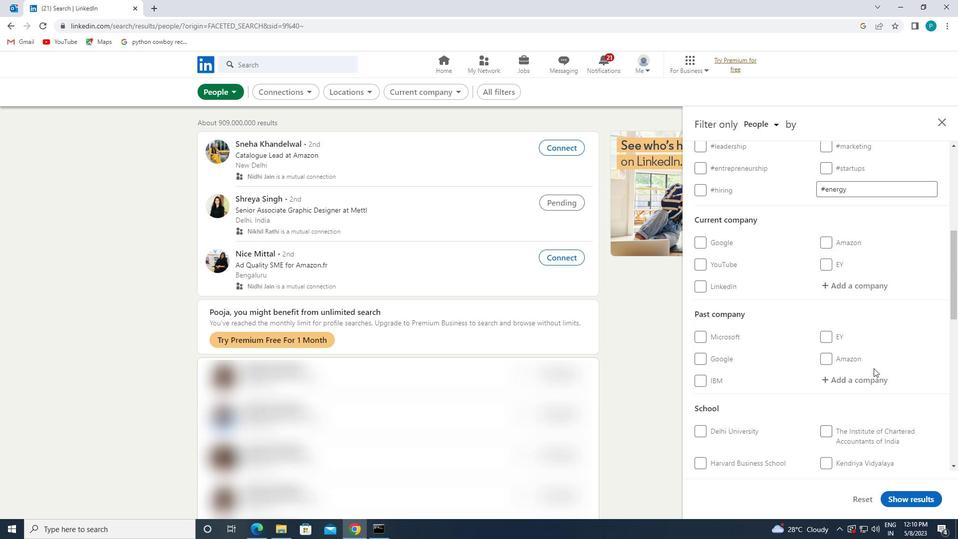 
Action: Mouse scrolled (874, 367) with delta (0, 0)
Screenshot: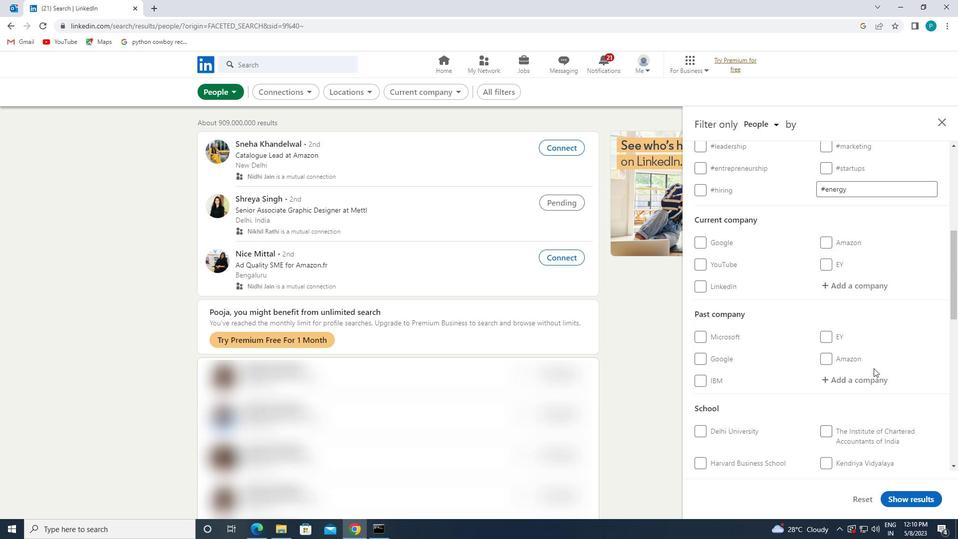 
Action: Mouse moved to (878, 378)
Screenshot: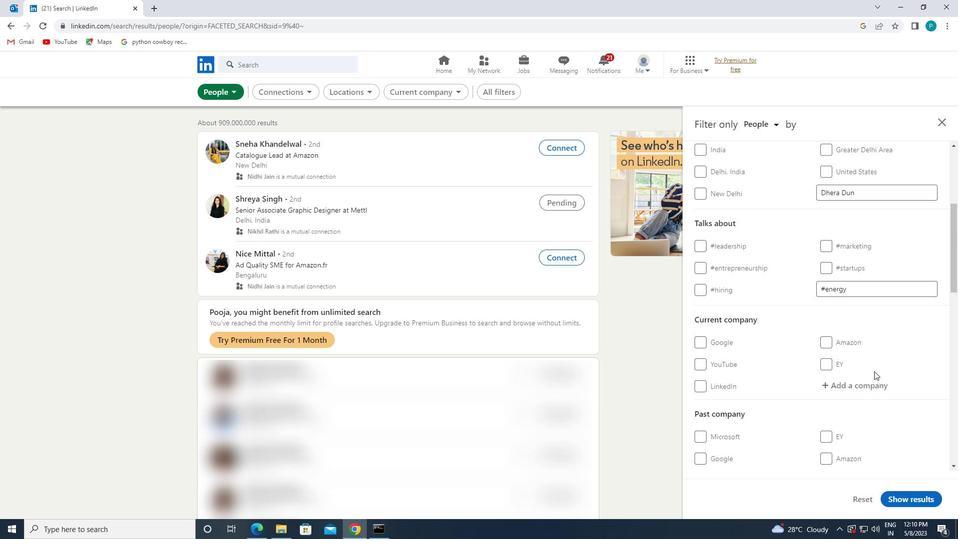 
Action: Mouse pressed left at (878, 378)
Screenshot: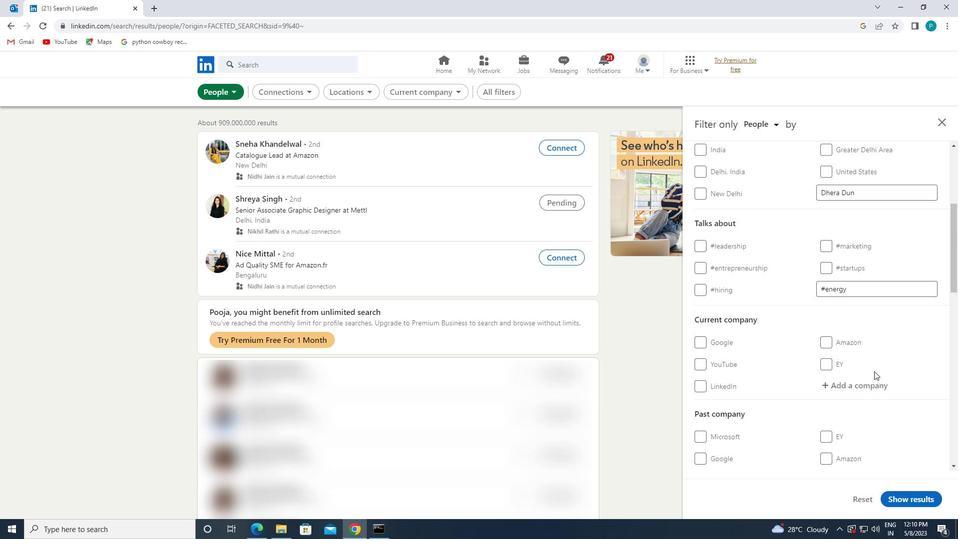 
Action: Mouse moved to (886, 383)
Screenshot: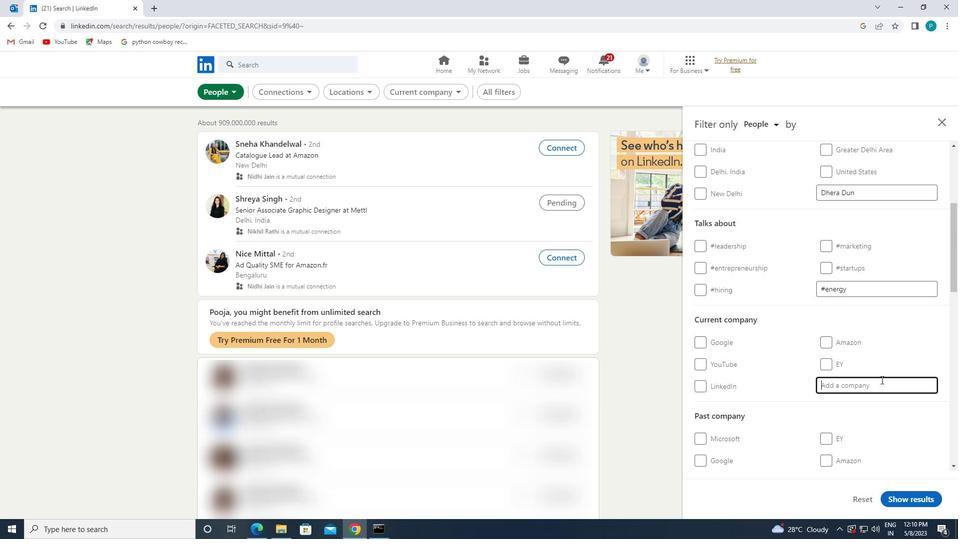 
Action: Key pressed <Key.caps_lock>L<Key.caps_lock>ODHA
Screenshot: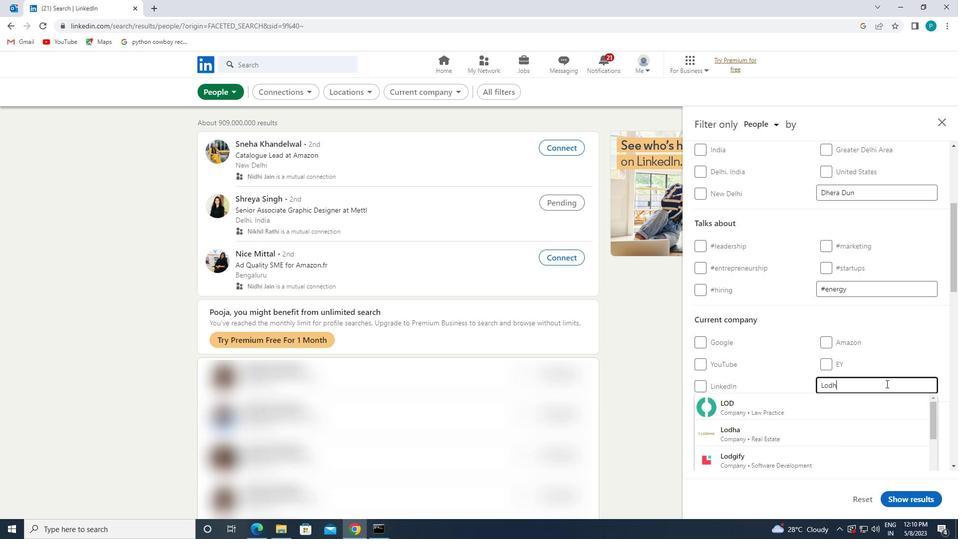 
Action: Mouse moved to (891, 401)
Screenshot: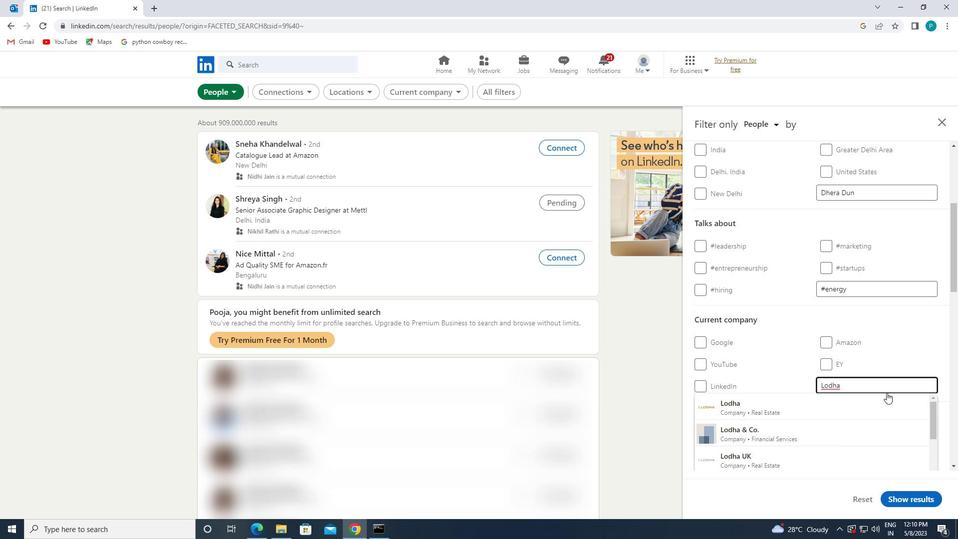 
Action: Mouse pressed left at (891, 401)
Screenshot: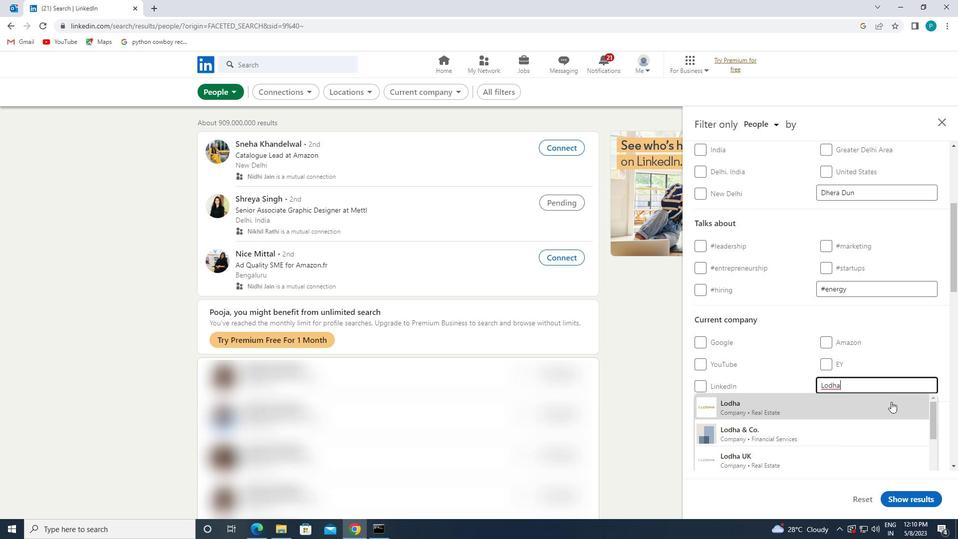 
Action: Mouse moved to (896, 404)
Screenshot: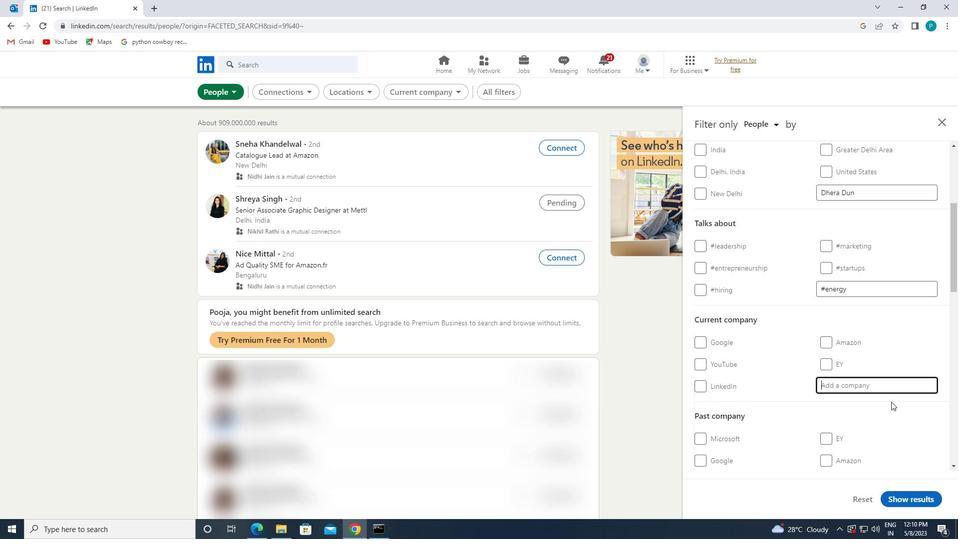 
Action: Mouse scrolled (896, 403) with delta (0, 0)
Screenshot: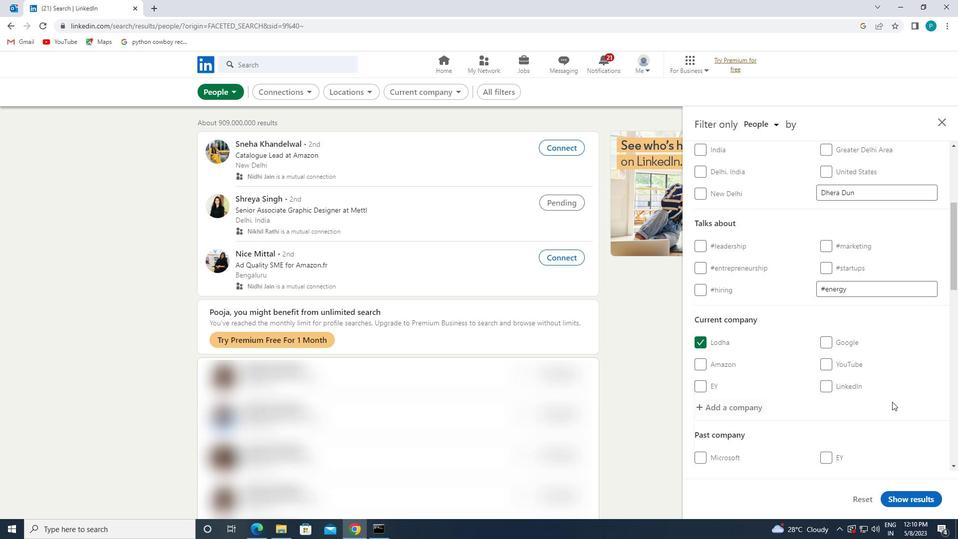 
Action: Mouse scrolled (896, 403) with delta (0, 0)
Screenshot: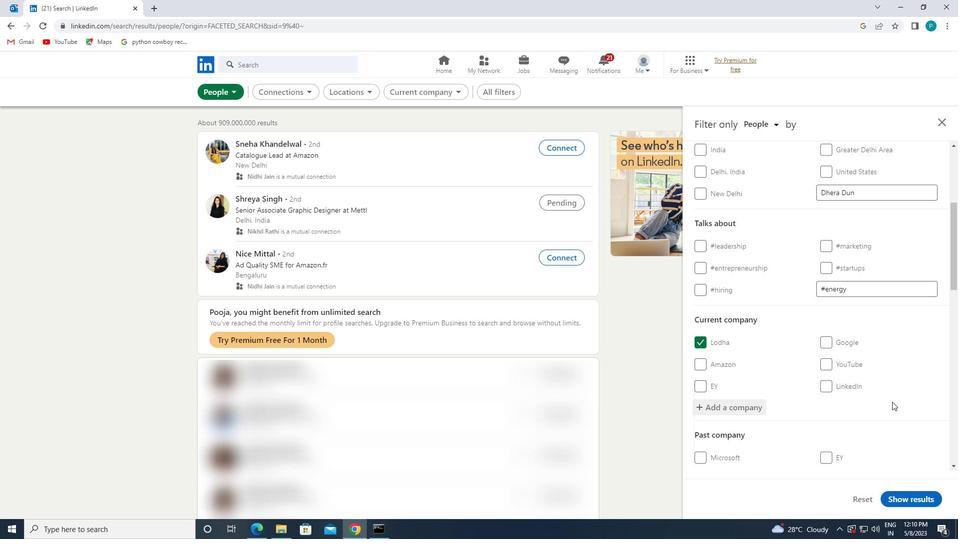 
Action: Mouse scrolled (896, 403) with delta (0, 0)
Screenshot: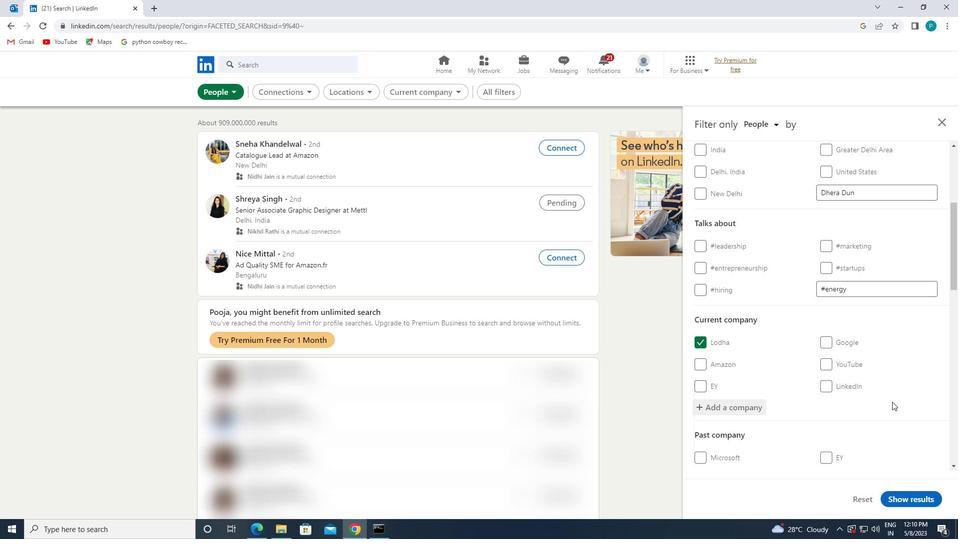 
Action: Mouse moved to (874, 427)
Screenshot: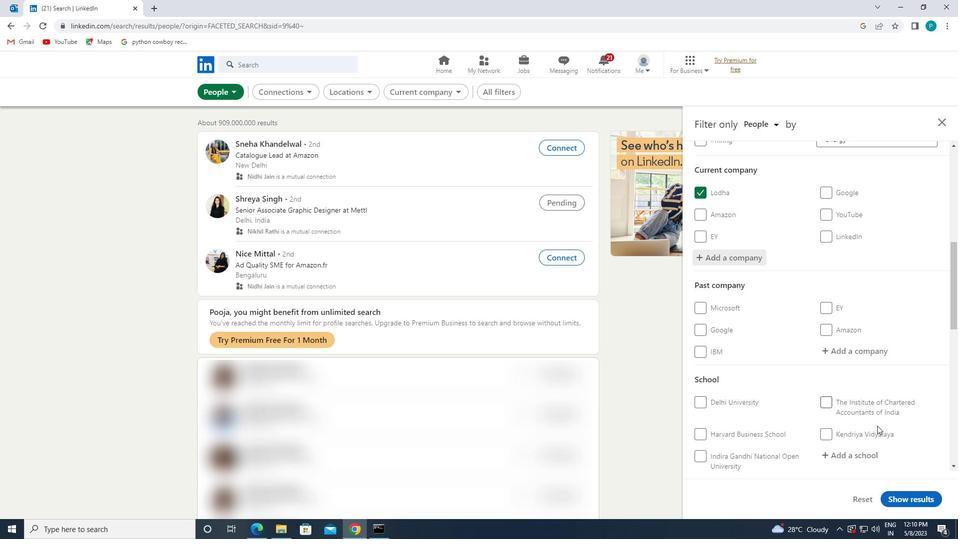 
Action: Mouse scrolled (874, 426) with delta (0, 0)
Screenshot: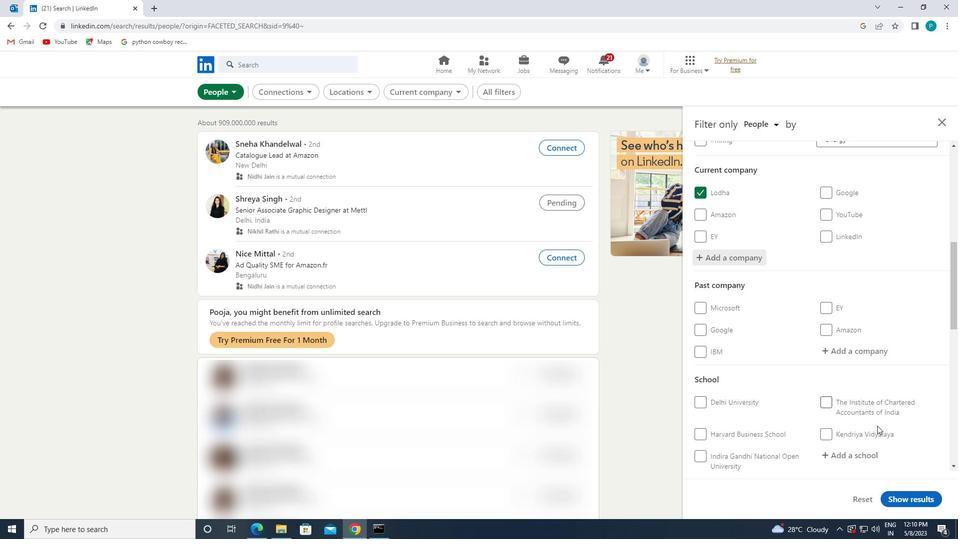 
Action: Mouse moved to (868, 409)
Screenshot: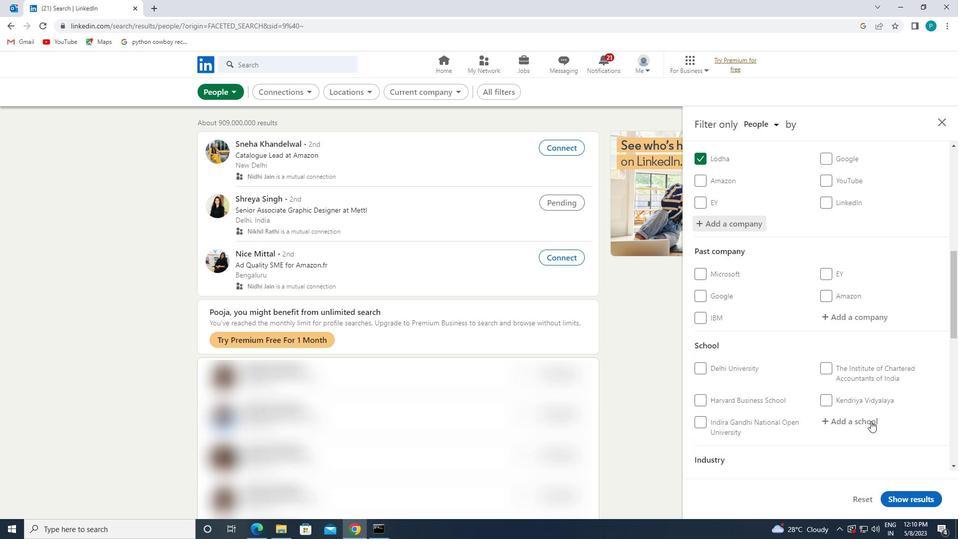 
Action: Mouse pressed left at (868, 409)
Screenshot: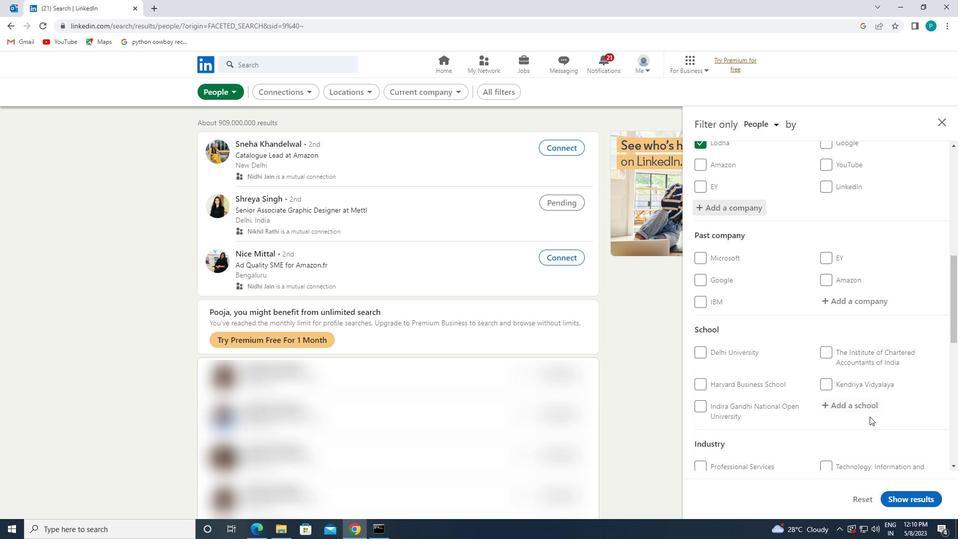 
Action: Mouse moved to (899, 431)
Screenshot: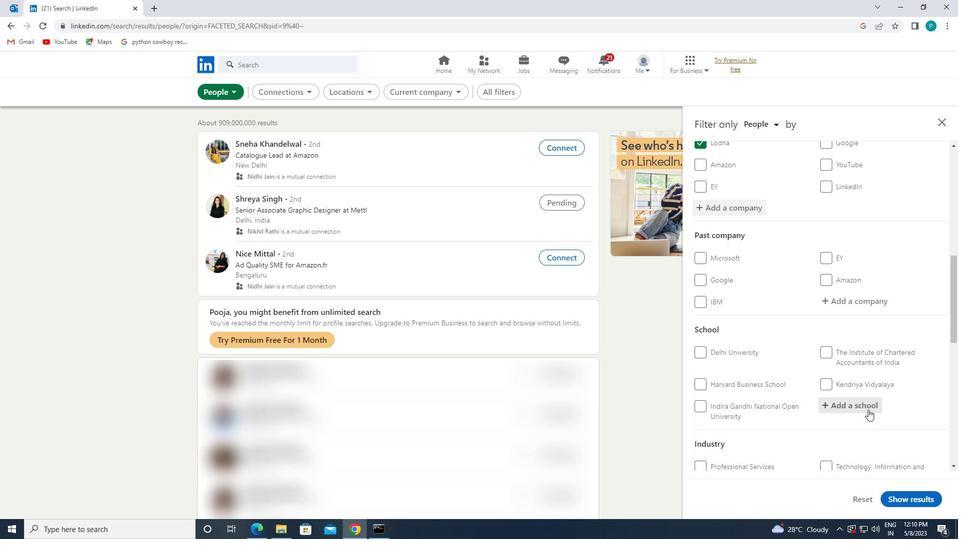 
Action: Key pressed <Key.caps_lock>M<Key.caps_lock>UMBAI
Screenshot: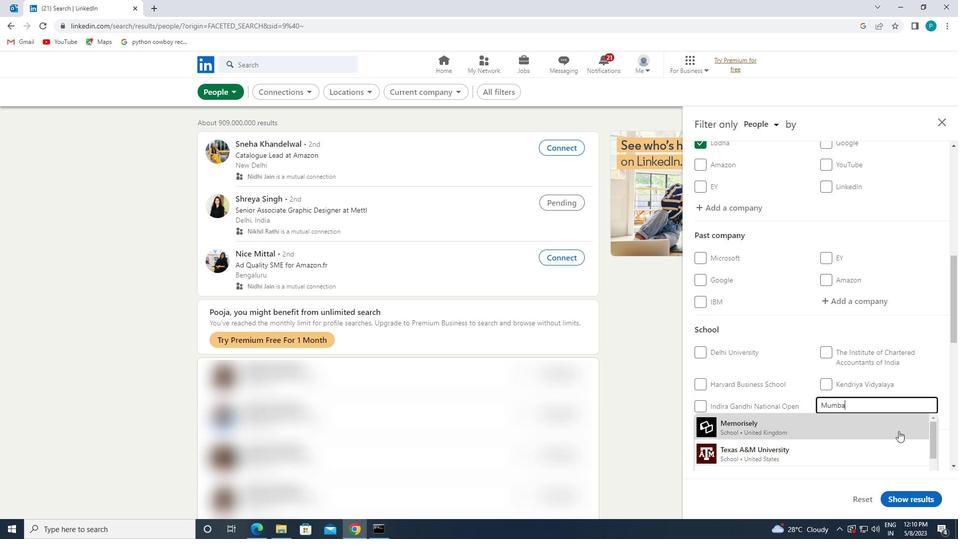 
Action: Mouse moved to (829, 421)
Screenshot: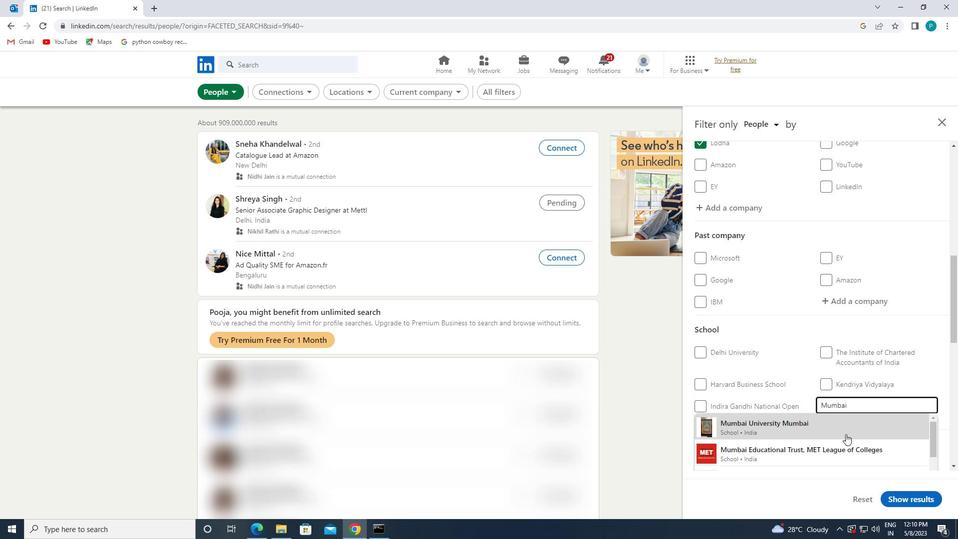 
Action: Mouse scrolled (829, 420) with delta (0, 0)
Screenshot: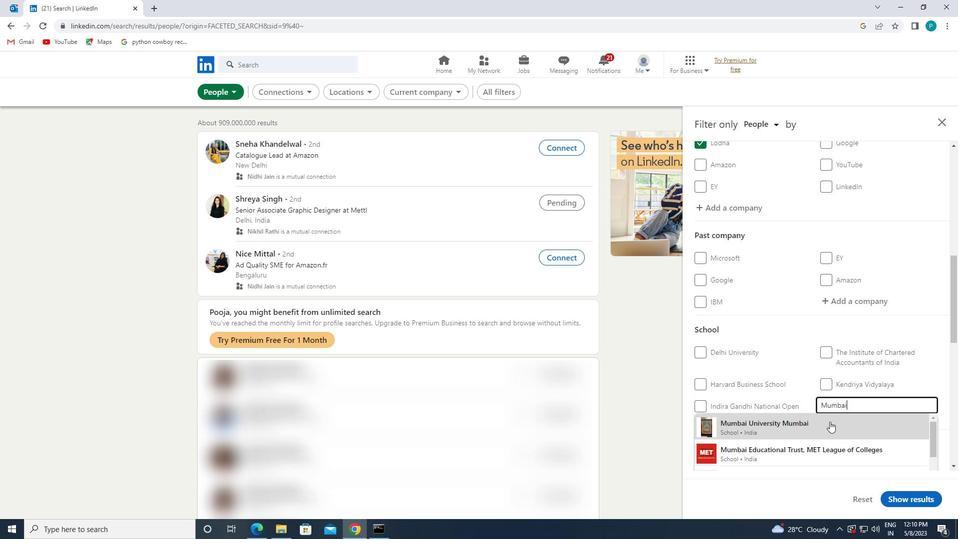 
Action: Mouse scrolled (829, 420) with delta (0, 0)
Screenshot: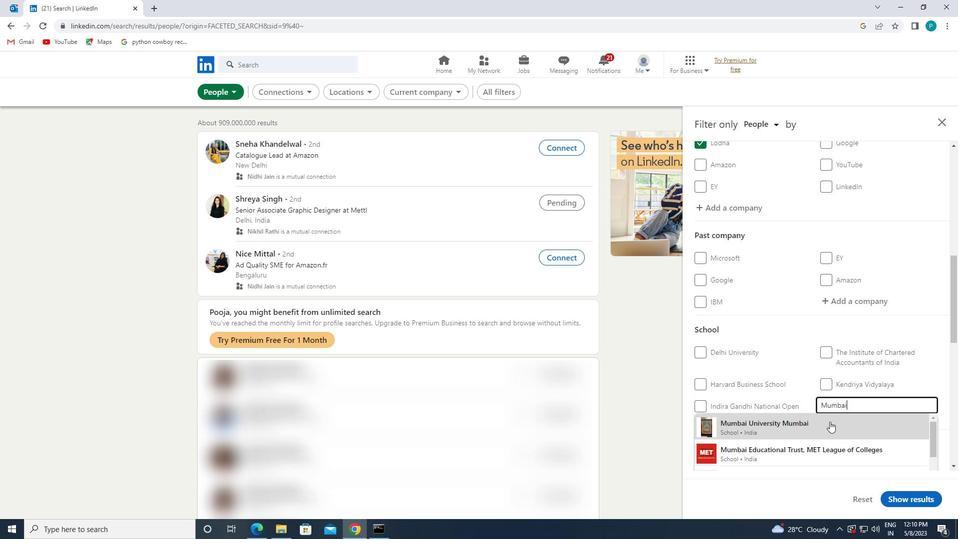 
Action: Mouse moved to (825, 428)
Screenshot: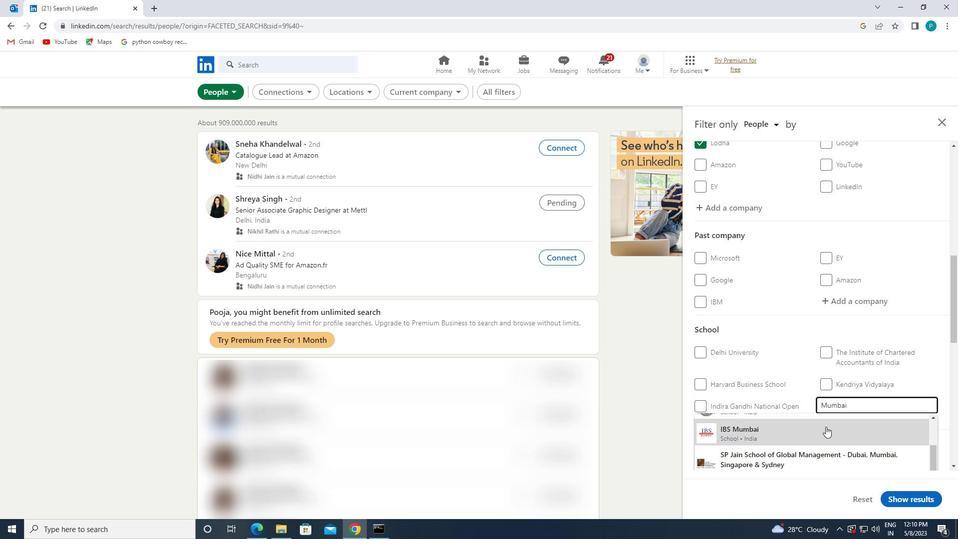 
Action: Mouse scrolled (825, 428) with delta (0, 0)
Screenshot: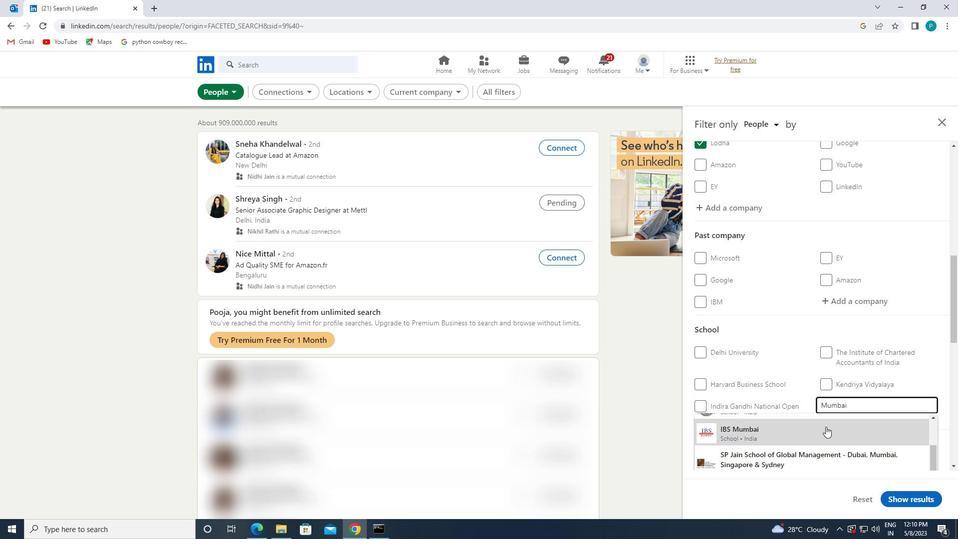
Action: Mouse moved to (824, 431)
Screenshot: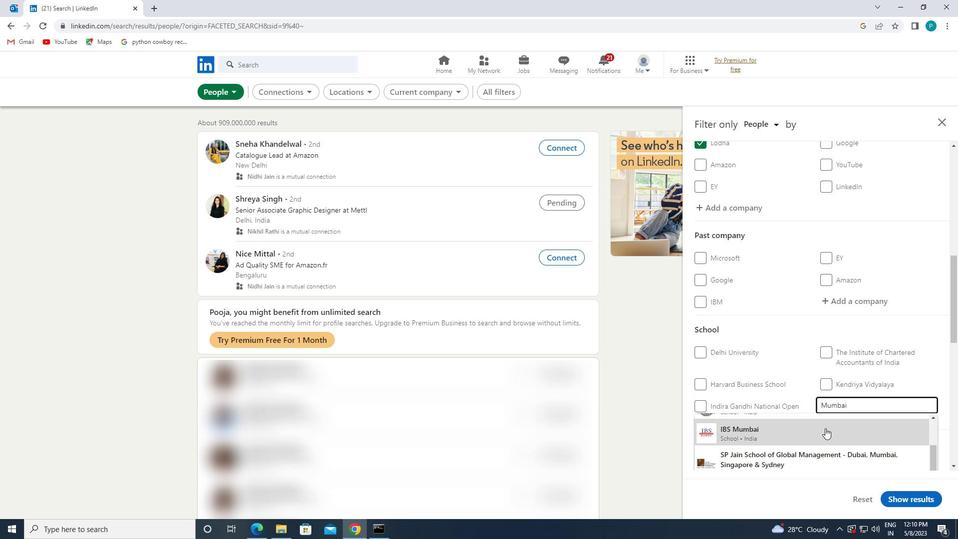 
Action: Mouse pressed left at (824, 431)
Screenshot: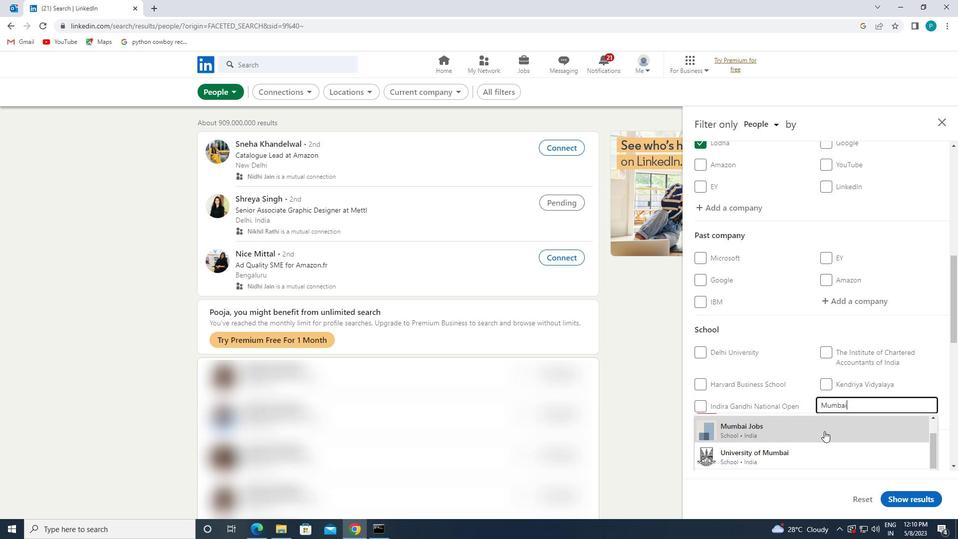 
Action: Mouse moved to (816, 416)
Screenshot: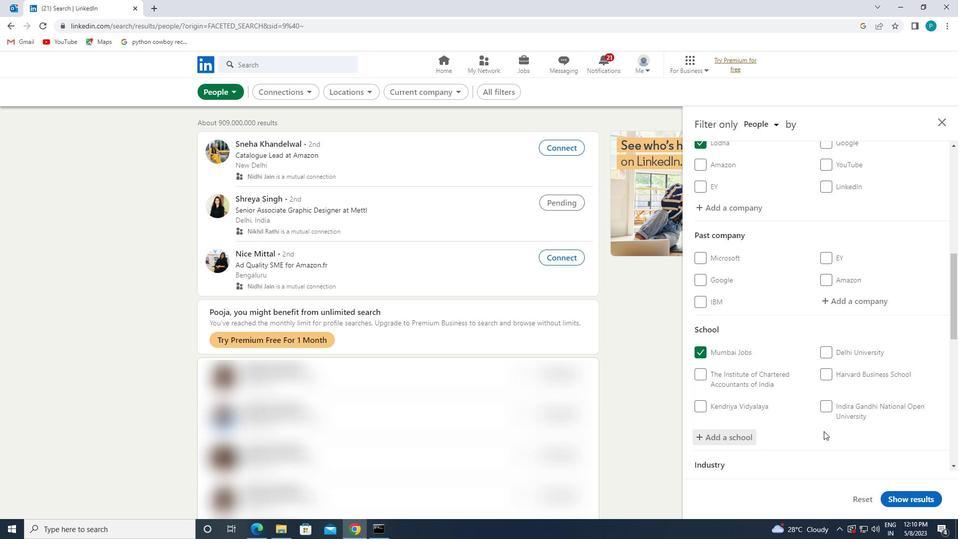 
Action: Mouse scrolled (816, 415) with delta (0, 0)
Screenshot: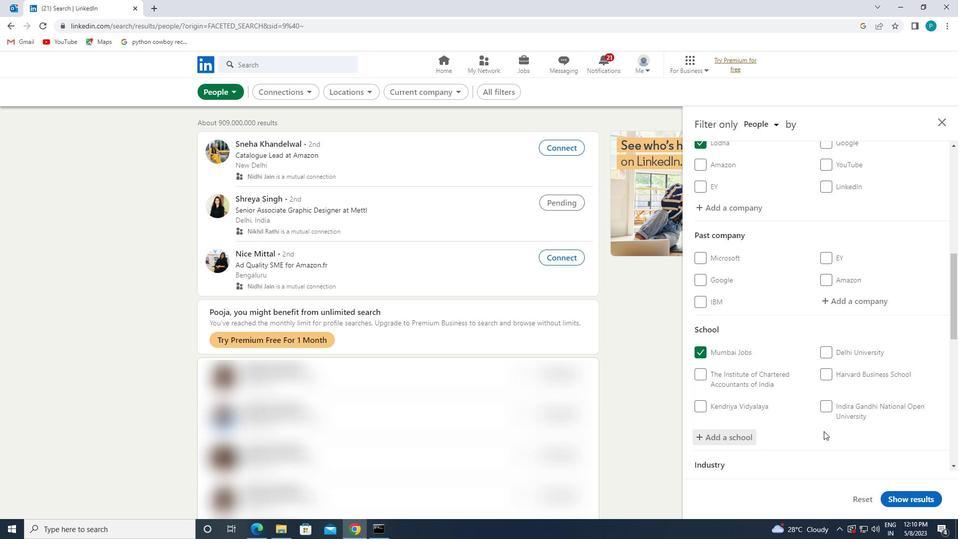 
Action: Mouse moved to (823, 395)
Screenshot: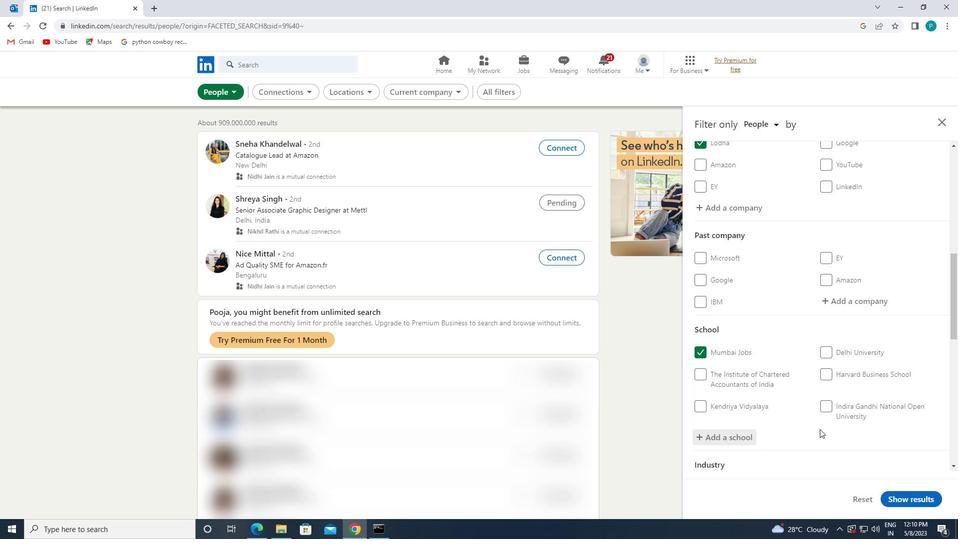 
Action: Mouse scrolled (823, 395) with delta (0, 0)
Screenshot: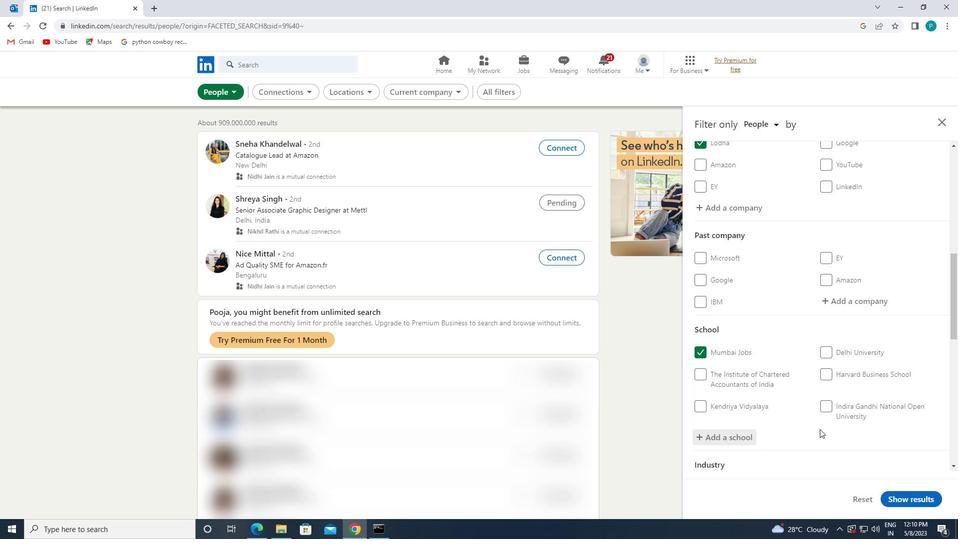 
Action: Mouse moved to (828, 395)
Screenshot: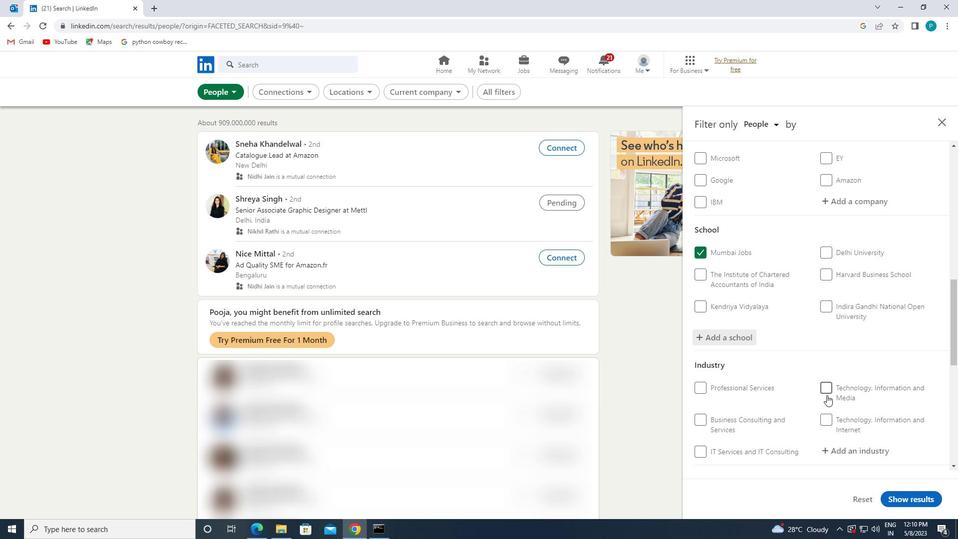
Action: Mouse scrolled (828, 394) with delta (0, 0)
Screenshot: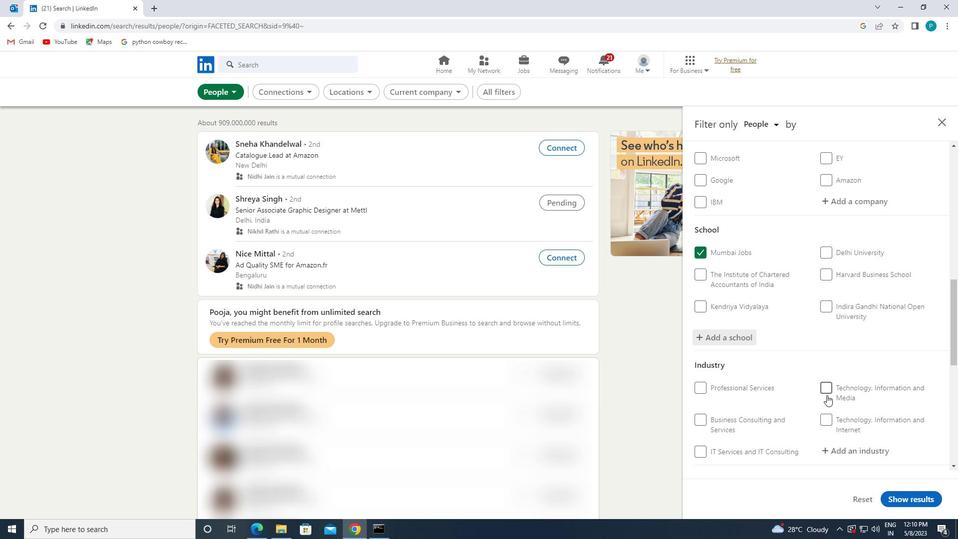 
Action: Mouse scrolled (828, 394) with delta (0, 0)
Screenshot: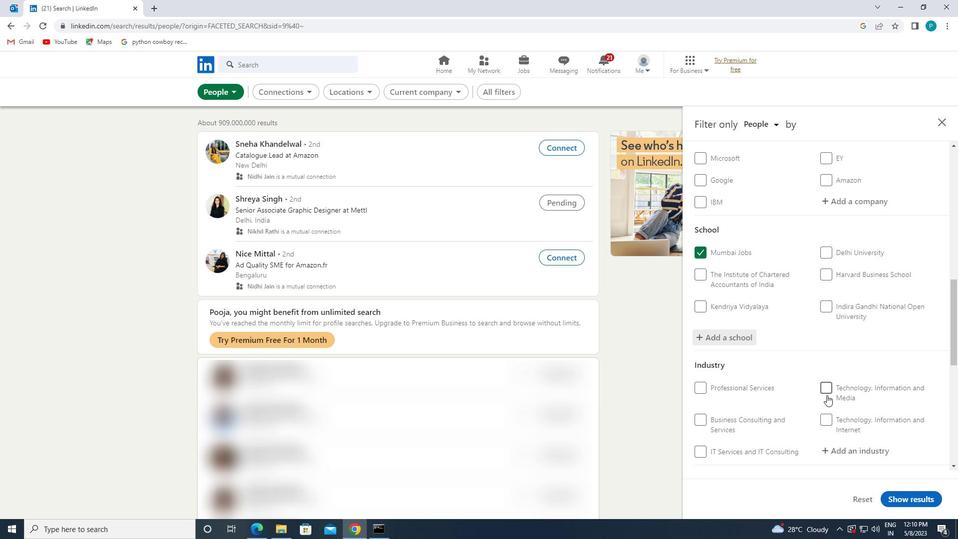 
Action: Mouse moved to (861, 357)
Screenshot: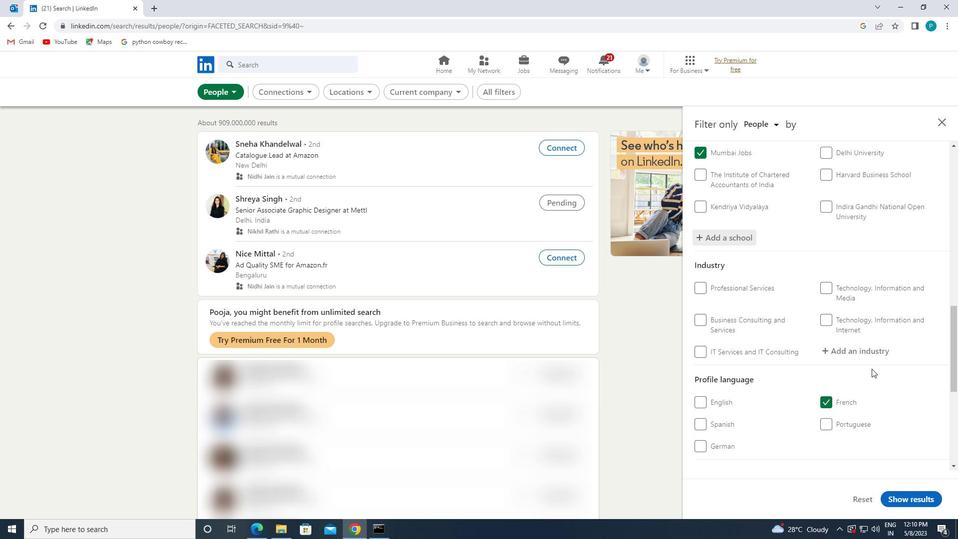 
Action: Mouse pressed left at (861, 357)
Screenshot: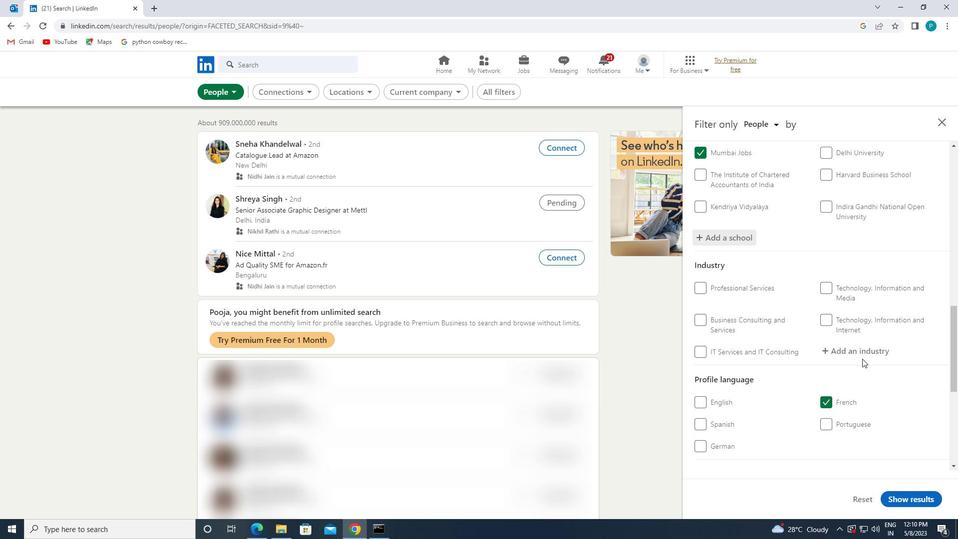 
Action: Key pressed <Key.caps_lock>O<Key.caps_lock>PERATIONS
Screenshot: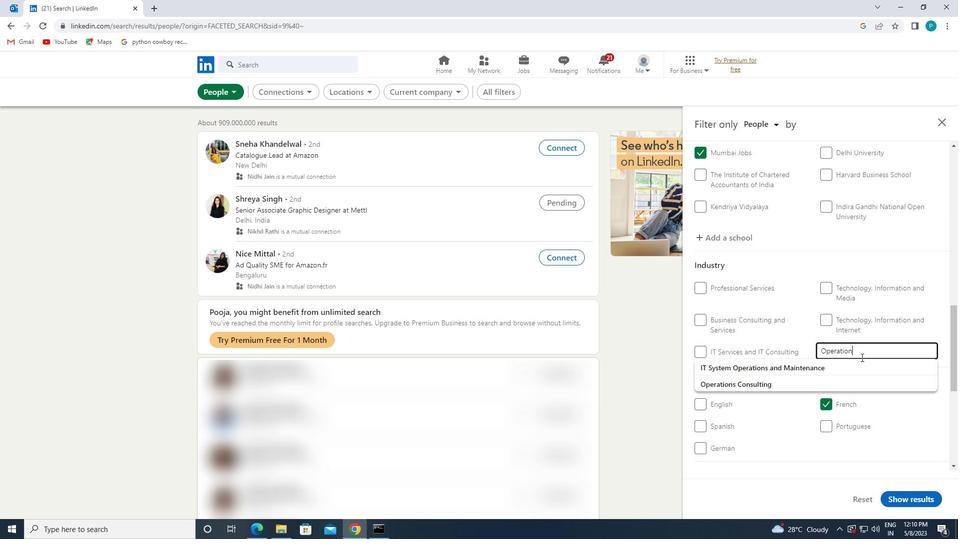 
Action: Mouse moved to (854, 384)
Screenshot: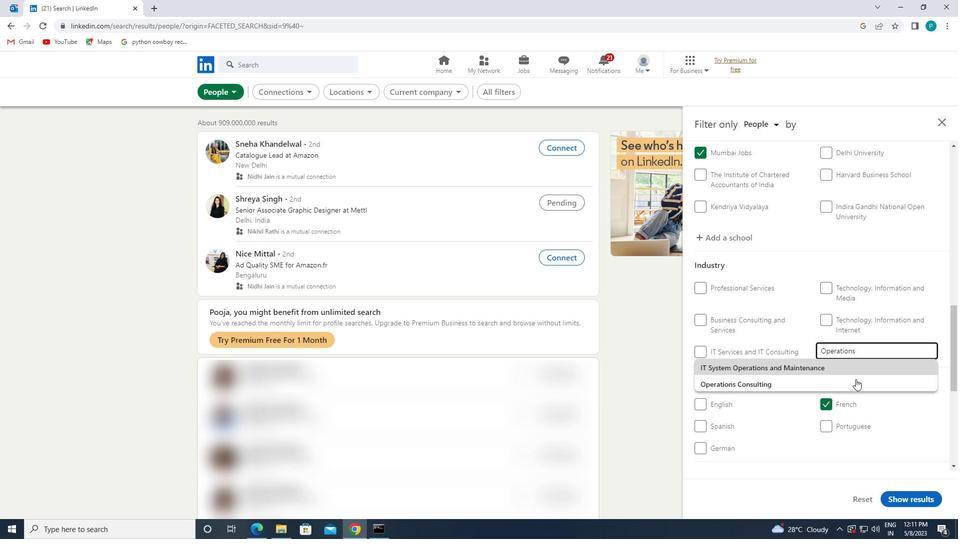 
Action: Mouse pressed left at (854, 384)
Screenshot: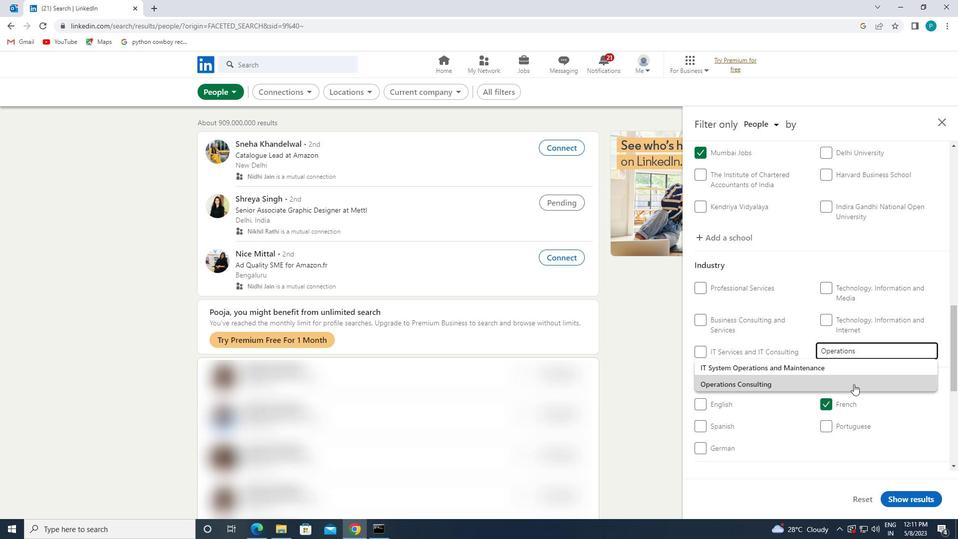 
Action: Mouse moved to (879, 379)
Screenshot: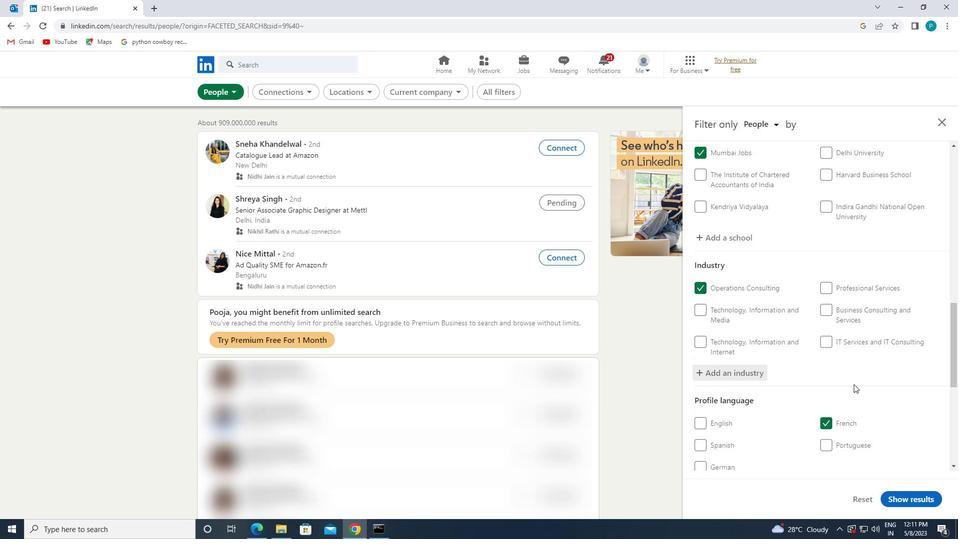 
Action: Mouse scrolled (879, 378) with delta (0, 0)
Screenshot: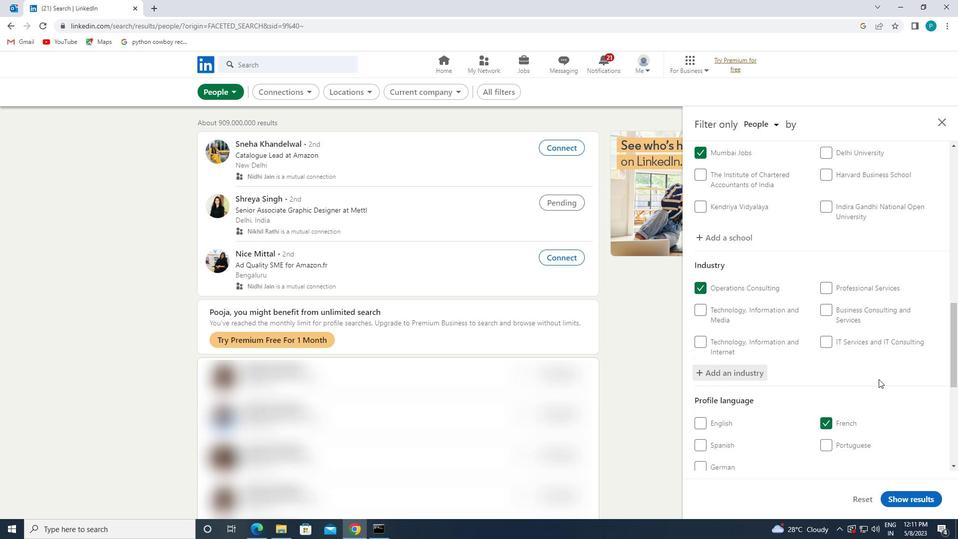 
Action: Mouse scrolled (879, 378) with delta (0, 0)
Screenshot: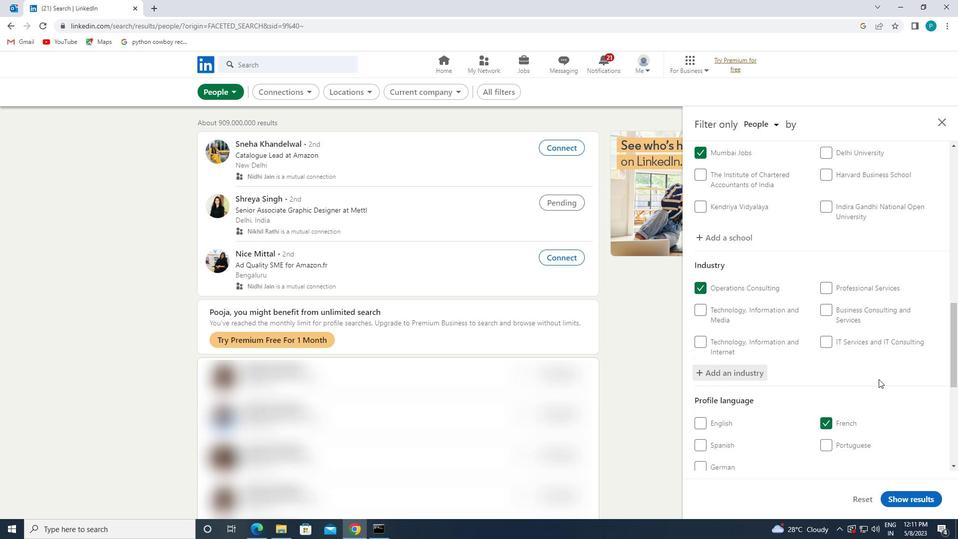 
Action: Mouse scrolled (879, 378) with delta (0, 0)
Screenshot: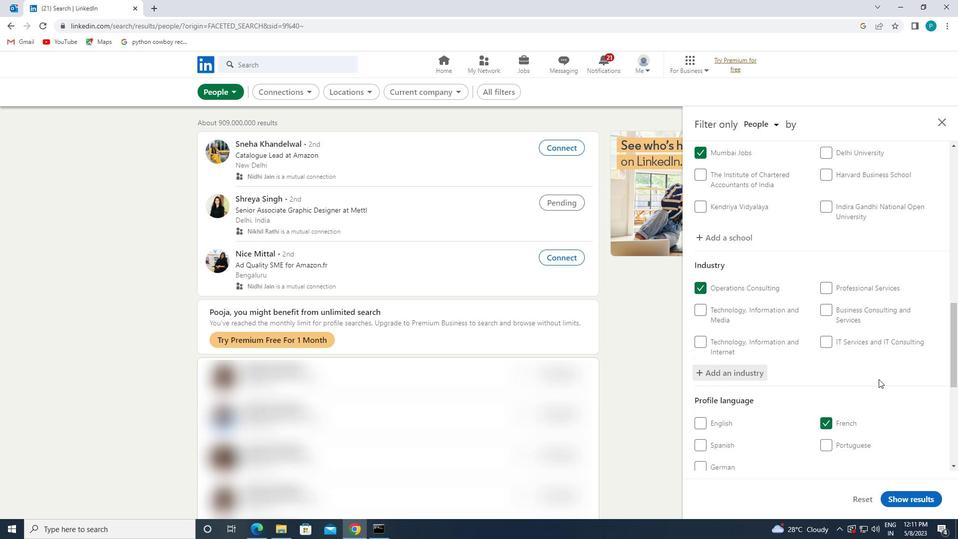 
Action: Mouse scrolled (879, 378) with delta (0, 0)
Screenshot: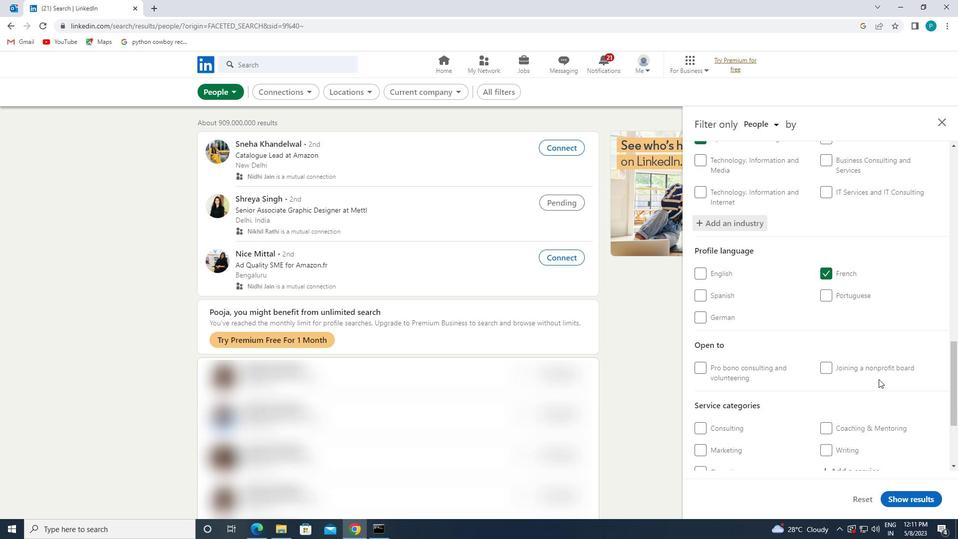 
Action: Mouse moved to (877, 416)
Screenshot: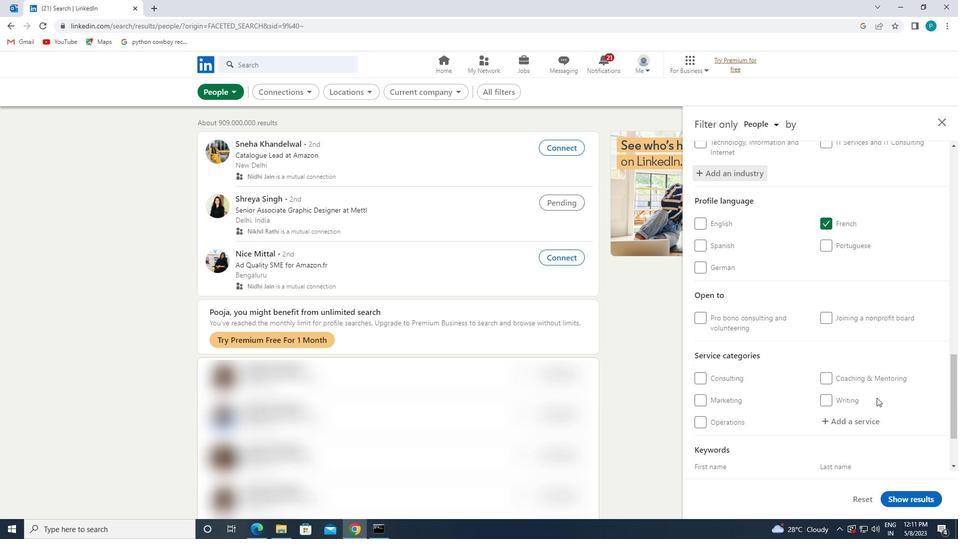 
Action: Mouse pressed left at (877, 416)
Screenshot: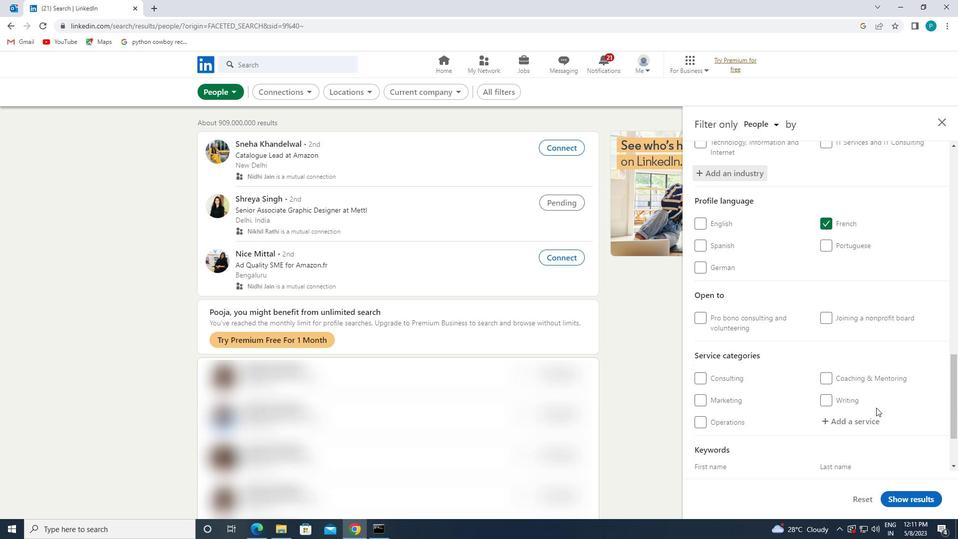 
Action: Mouse moved to (916, 436)
Screenshot: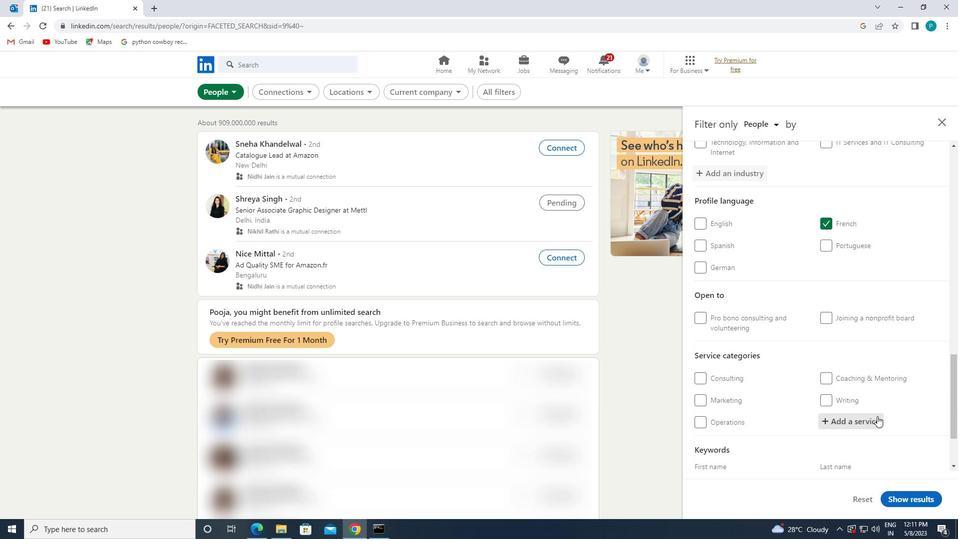 
Action: Key pressed <Key.caps_lock>P<Key.caps_lock>RINT
Screenshot: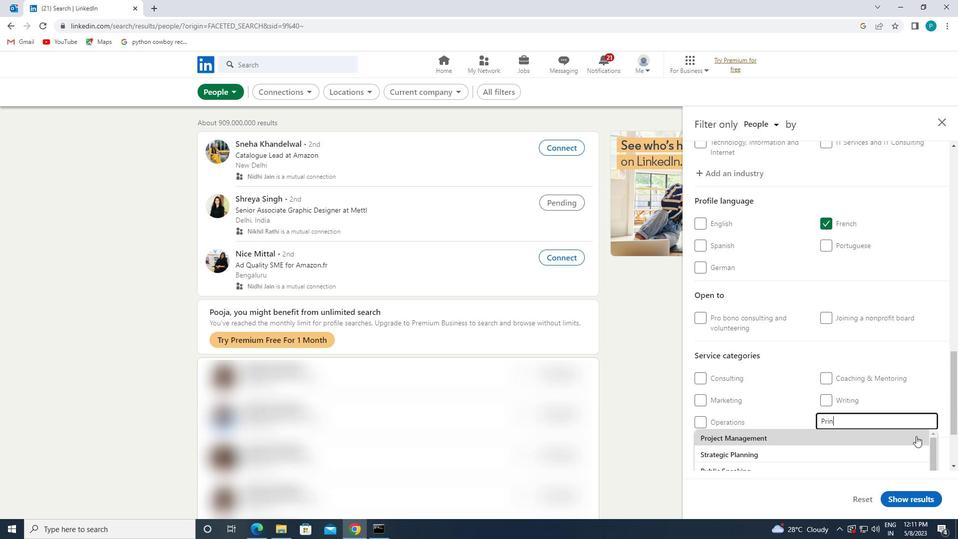 
Action: Mouse moved to (873, 437)
Screenshot: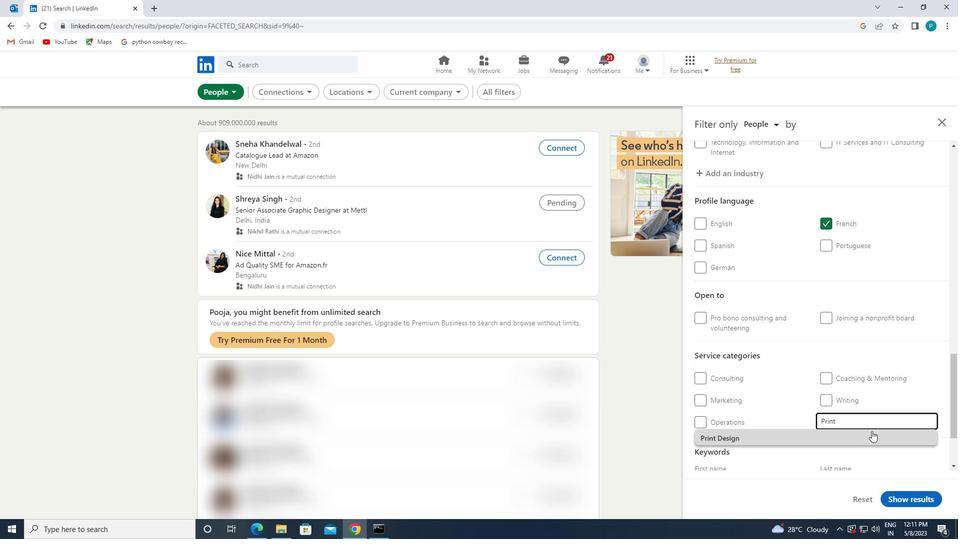 
Action: Mouse pressed left at (873, 437)
Screenshot: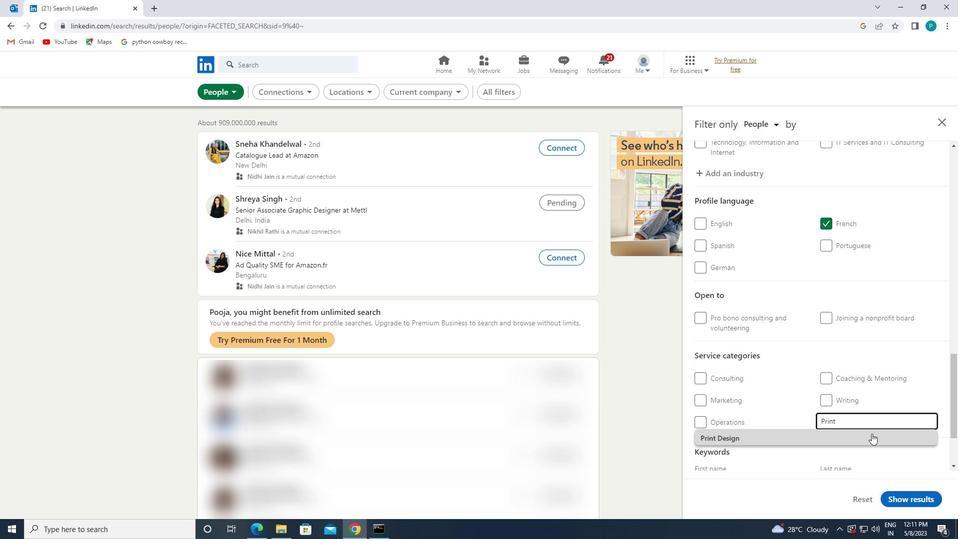 
Action: Mouse moved to (851, 410)
Screenshot: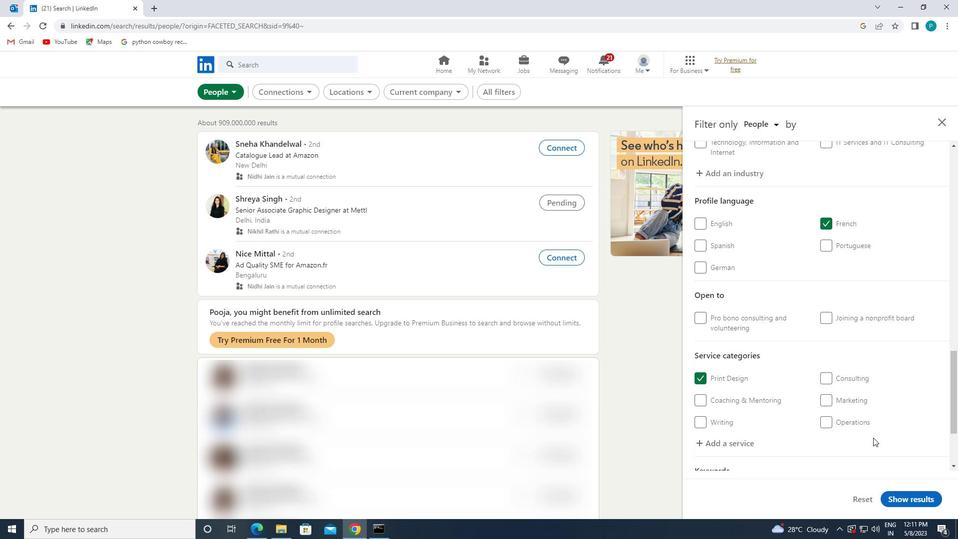 
Action: Mouse scrolled (851, 409) with delta (0, 0)
Screenshot: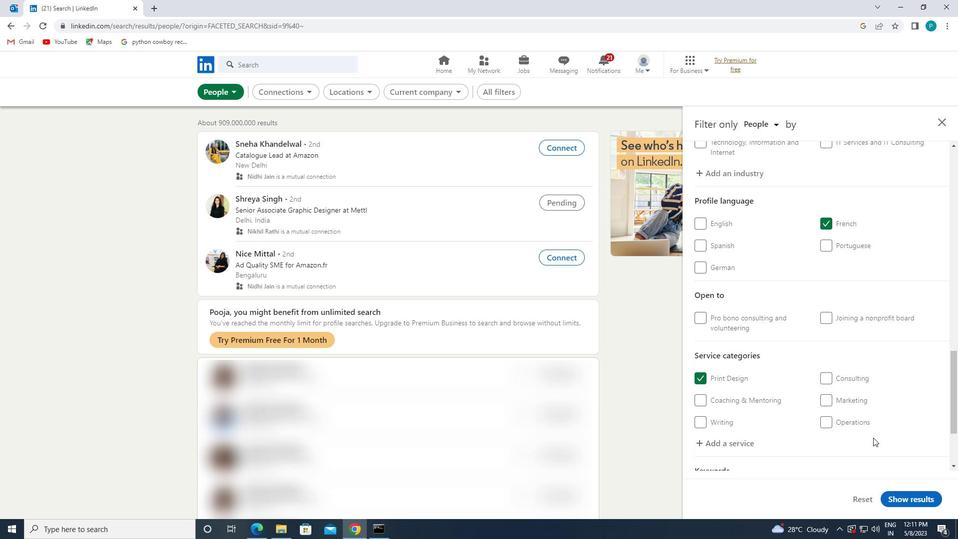
Action: Mouse moved to (838, 408)
Screenshot: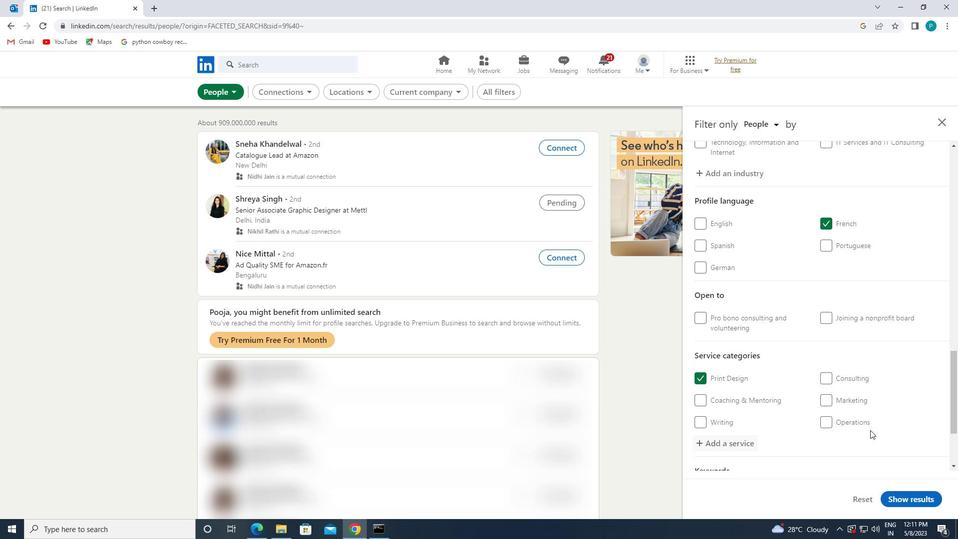 
Action: Mouse scrolled (838, 408) with delta (0, 0)
Screenshot: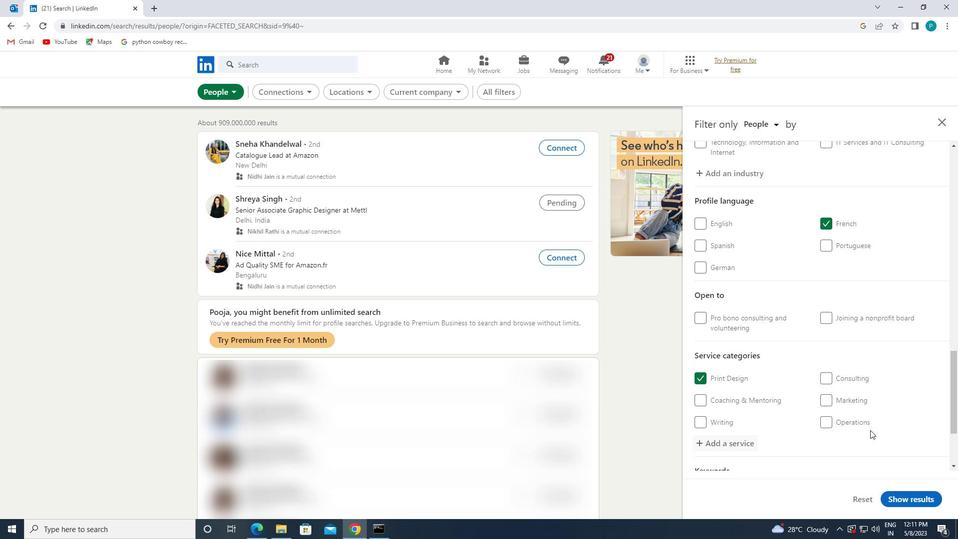 
Action: Mouse moved to (774, 443)
Screenshot: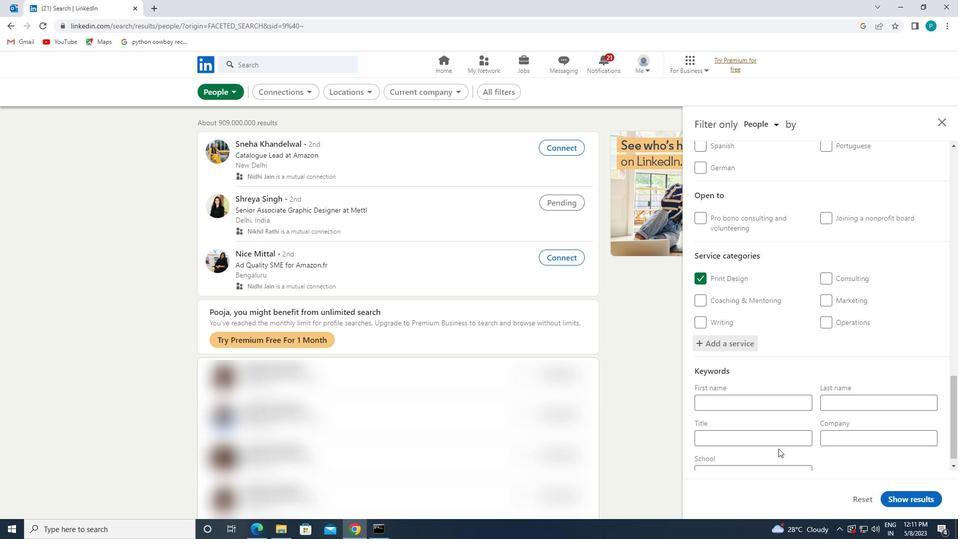 
Action: Mouse pressed left at (774, 443)
Screenshot: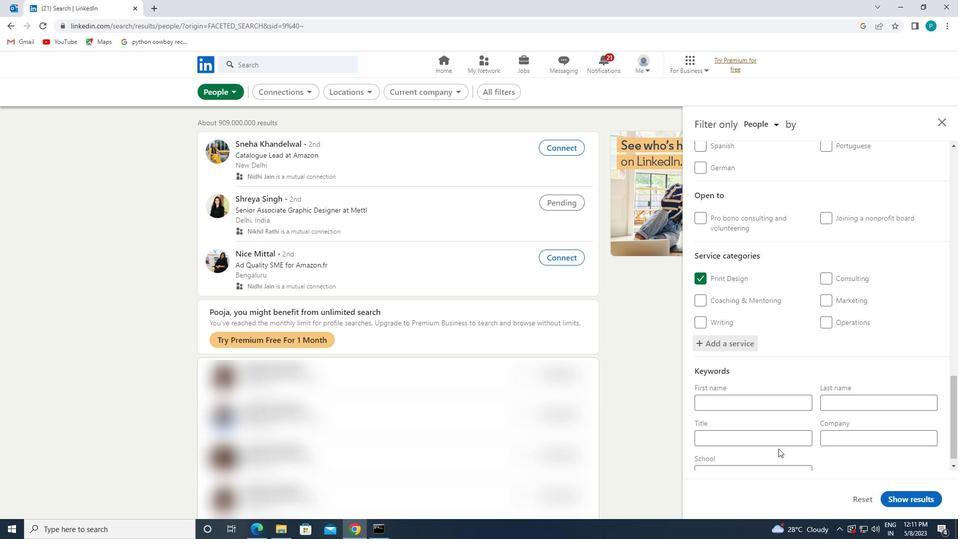 
Action: Mouse moved to (774, 443)
Screenshot: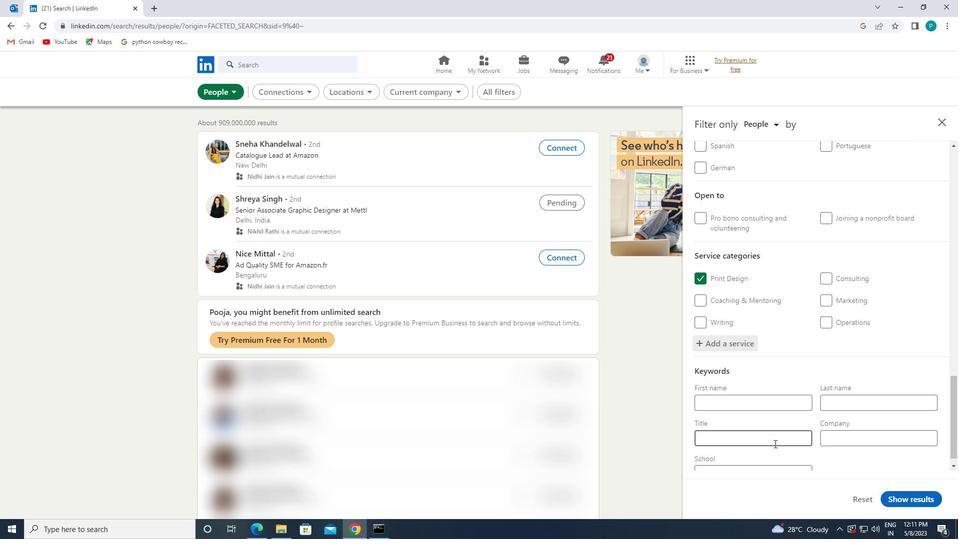 
Action: Key pressed <Key.caps_lock>D<Key.caps_lock>ATA<Key.space><Key.space><Key.caps_lock><Key.caps_lock>N<Key.backspace><Key.caps_lock>A<Key.caps_lock>NALYST
Screenshot: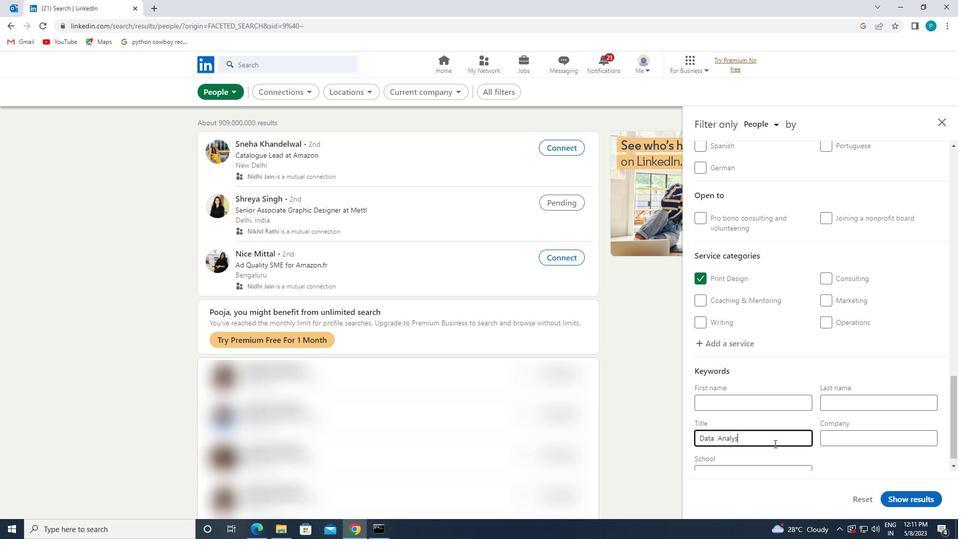 
Action: Mouse moved to (924, 499)
Screenshot: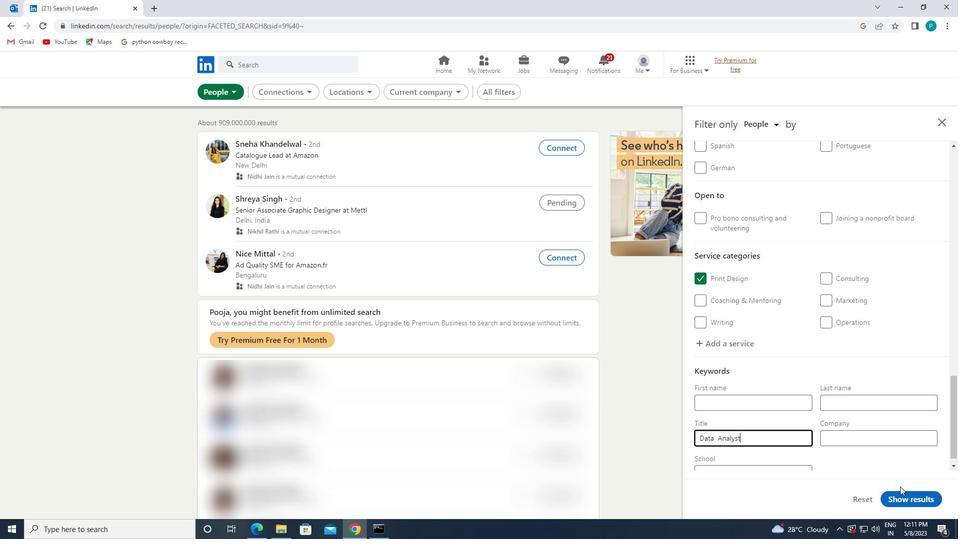 
Action: Mouse pressed left at (924, 499)
Screenshot: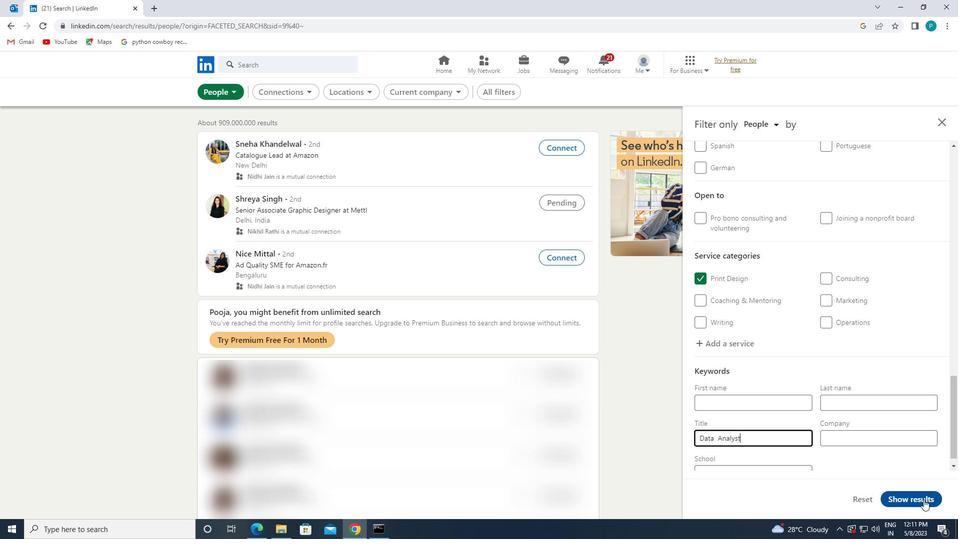 
